 Task: Create a due date automation trigger when advanced on, 2 working days after a card is due add fields without custom field "Resume" set to a date more than 1 days from now at 11:00 AM.
Action: Mouse moved to (932, 288)
Screenshot: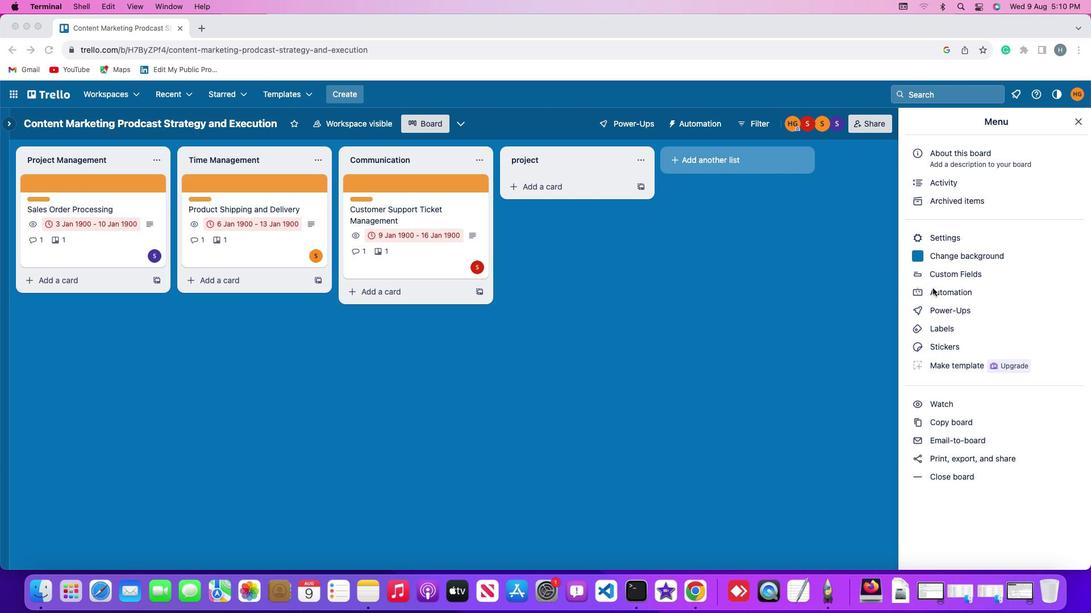 
Action: Mouse pressed left at (932, 288)
Screenshot: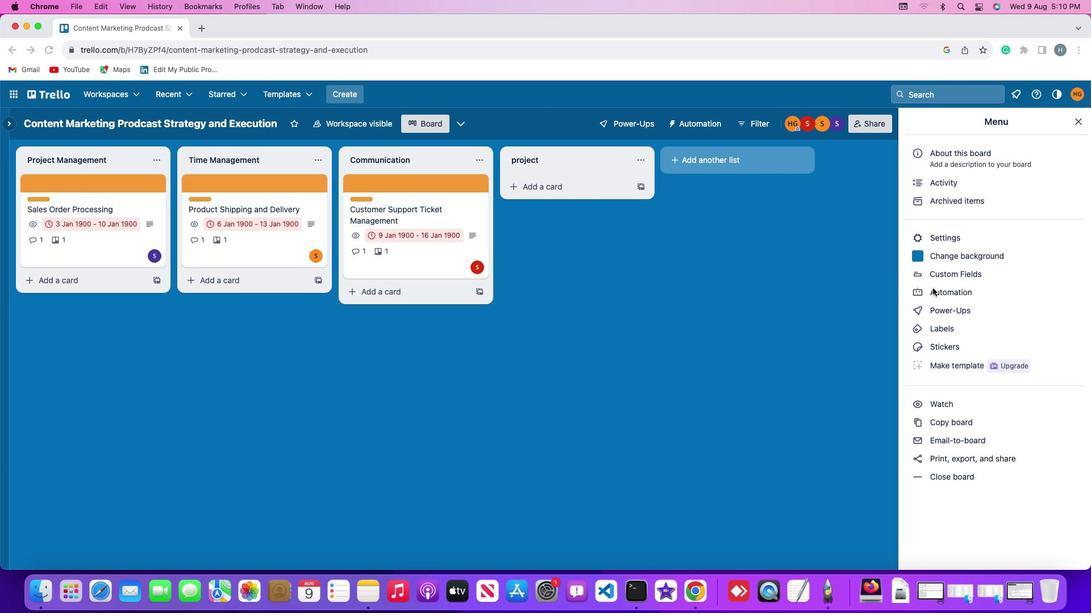 
Action: Mouse pressed left at (932, 288)
Screenshot: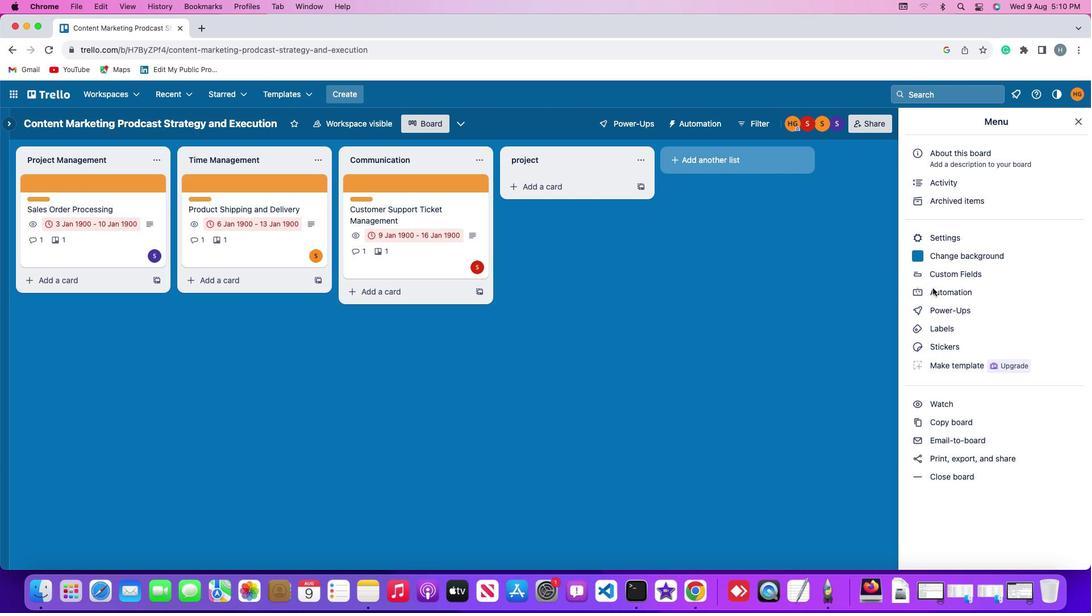 
Action: Mouse moved to (69, 268)
Screenshot: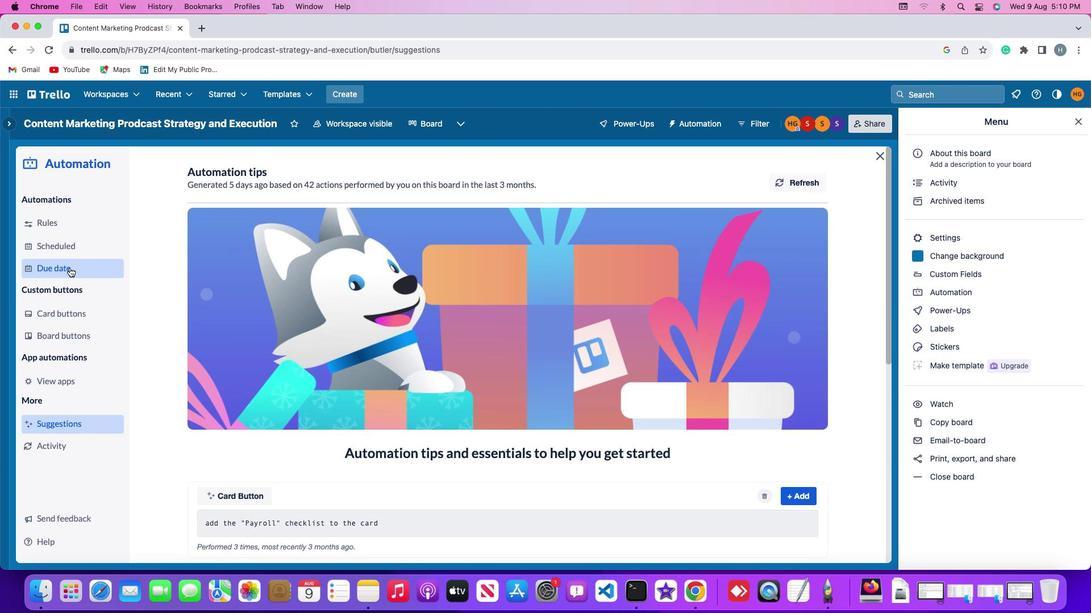 
Action: Mouse pressed left at (69, 268)
Screenshot: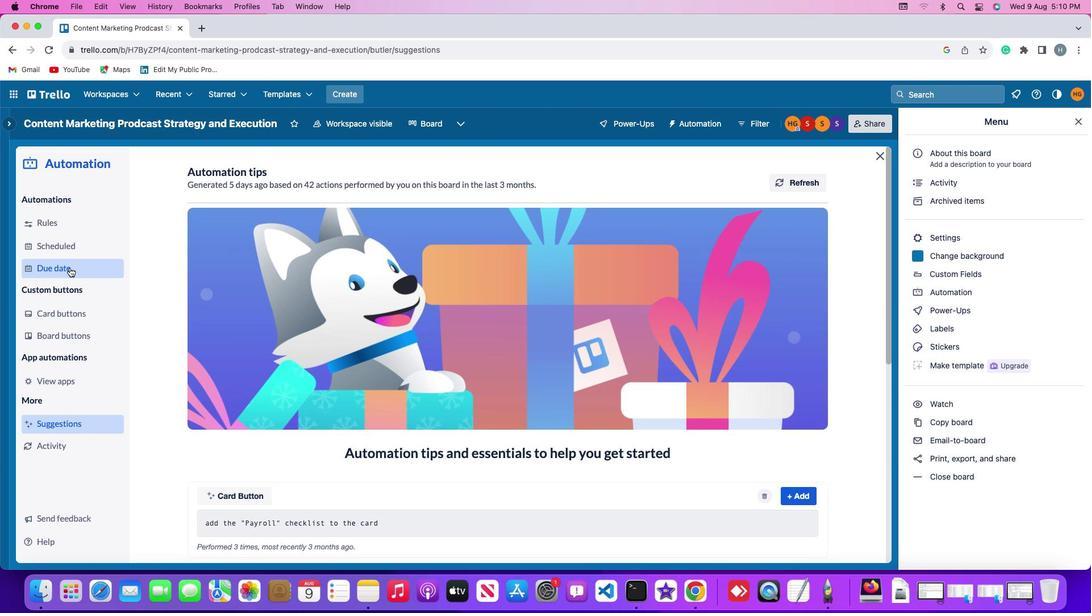 
Action: Mouse moved to (766, 176)
Screenshot: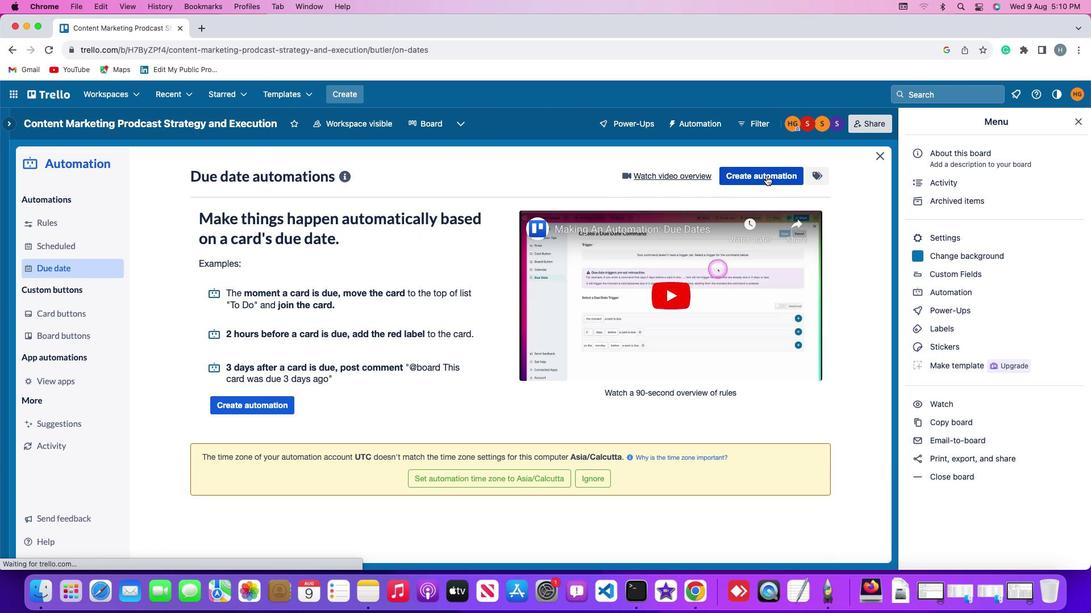 
Action: Mouse pressed left at (766, 176)
Screenshot: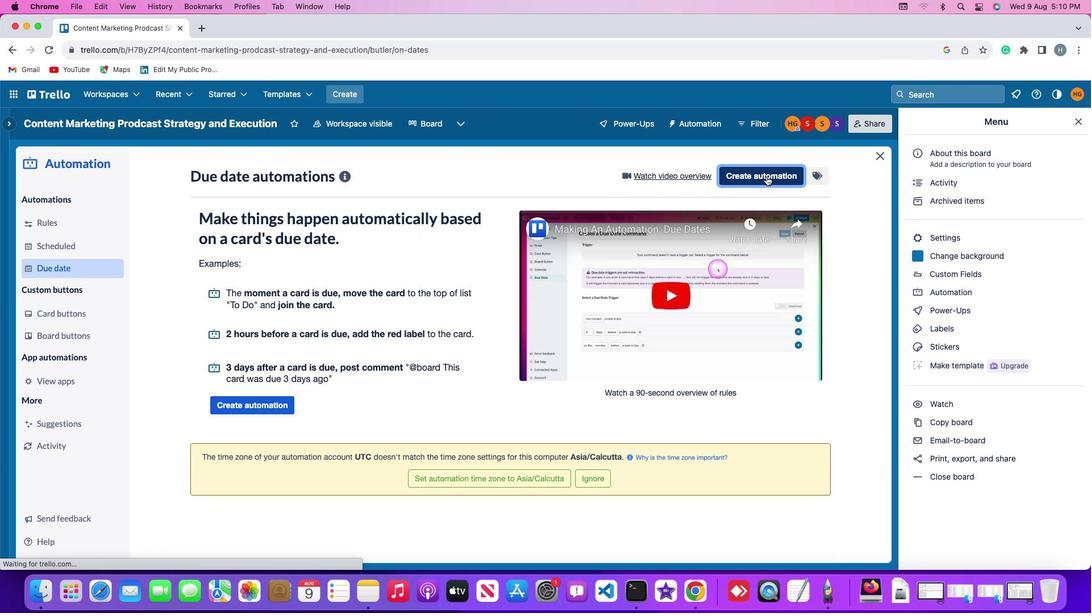 
Action: Mouse moved to (402, 284)
Screenshot: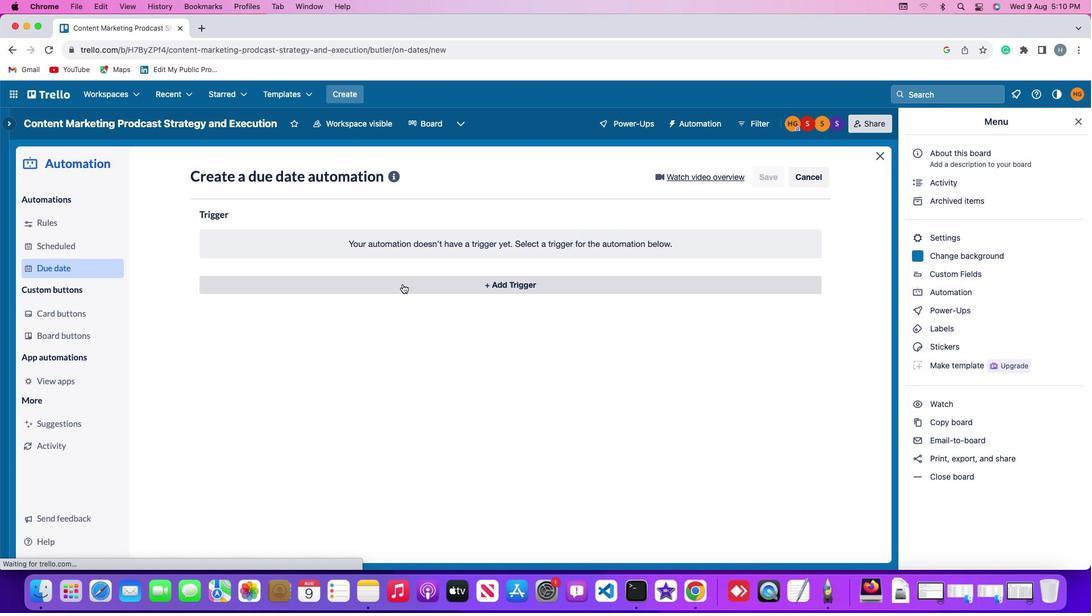 
Action: Mouse pressed left at (402, 284)
Screenshot: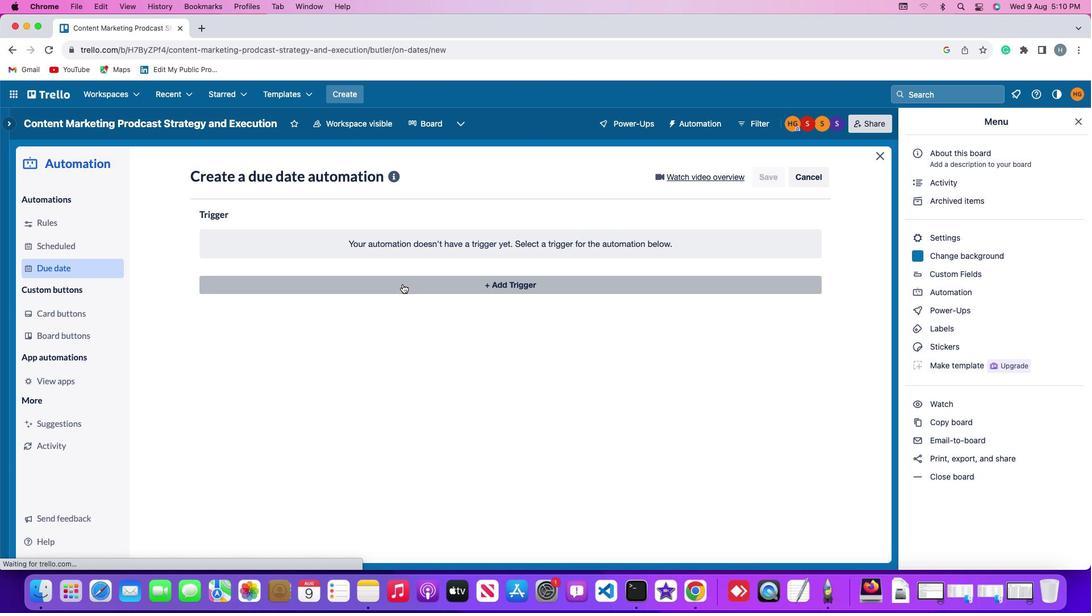 
Action: Mouse moved to (227, 459)
Screenshot: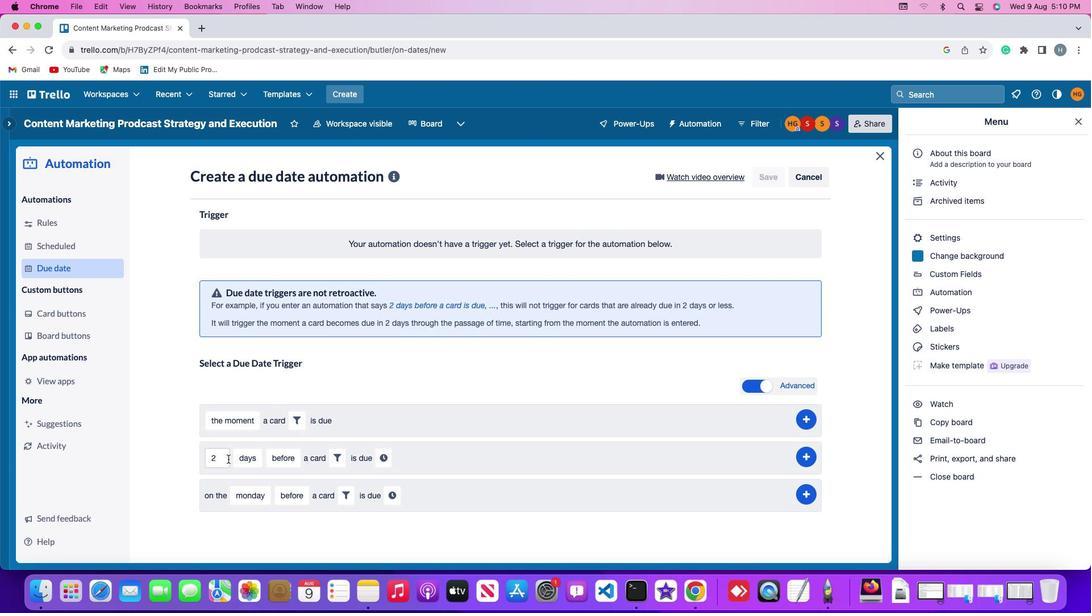 
Action: Mouse pressed left at (227, 459)
Screenshot: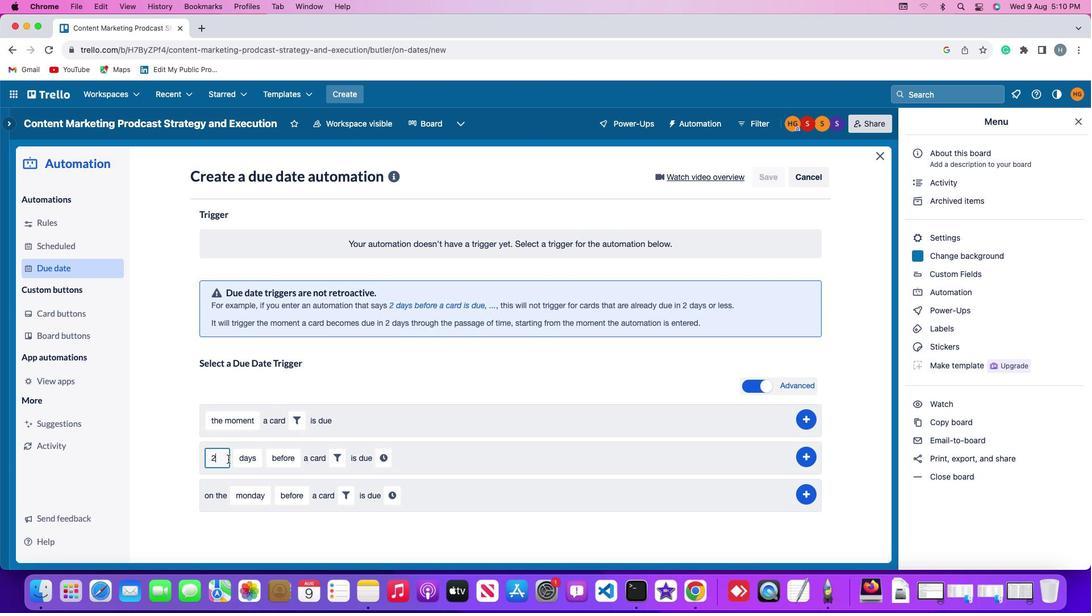 
Action: Mouse moved to (219, 458)
Screenshot: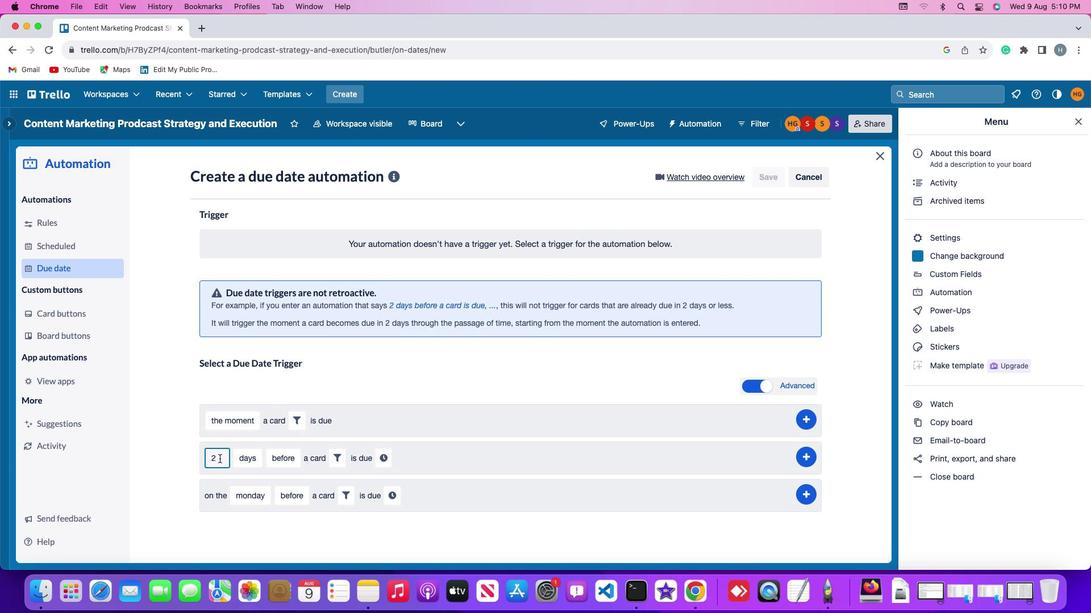 
Action: Key pressed Key.backspace
Screenshot: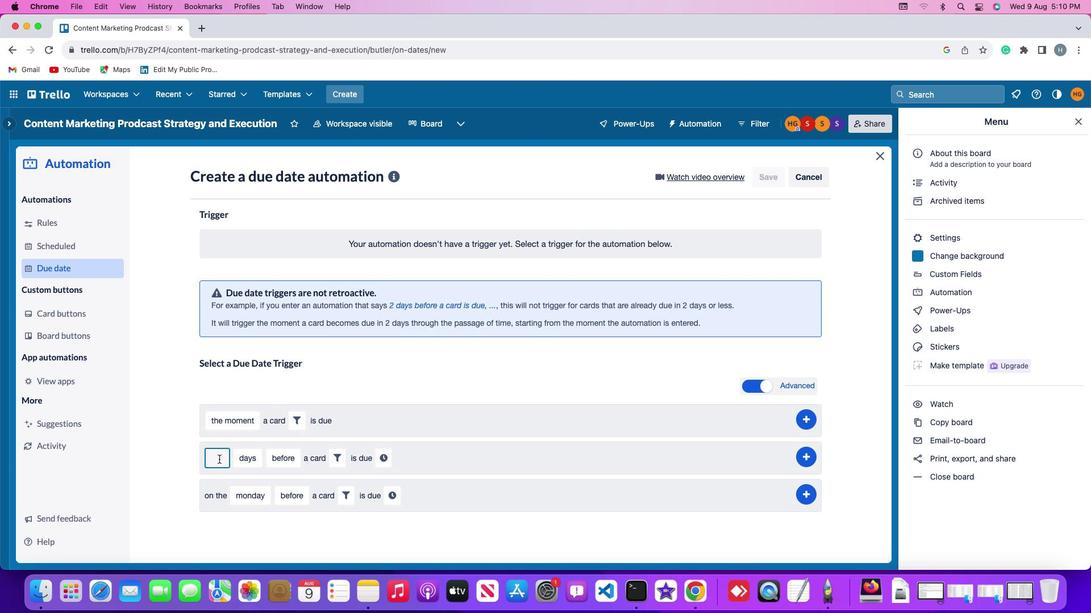 
Action: Mouse moved to (218, 460)
Screenshot: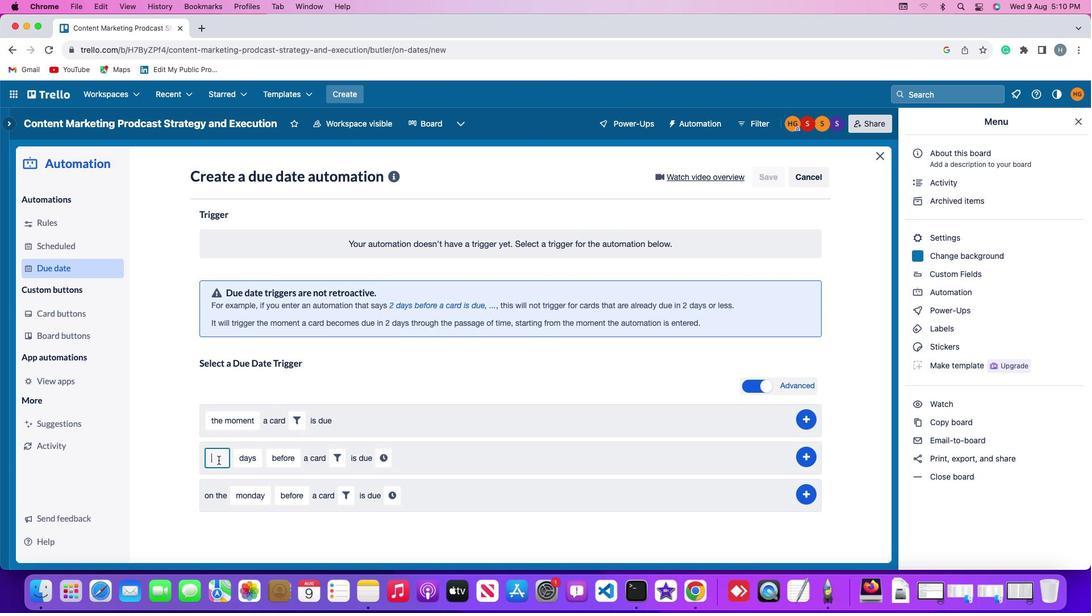 
Action: Key pressed '2'
Screenshot: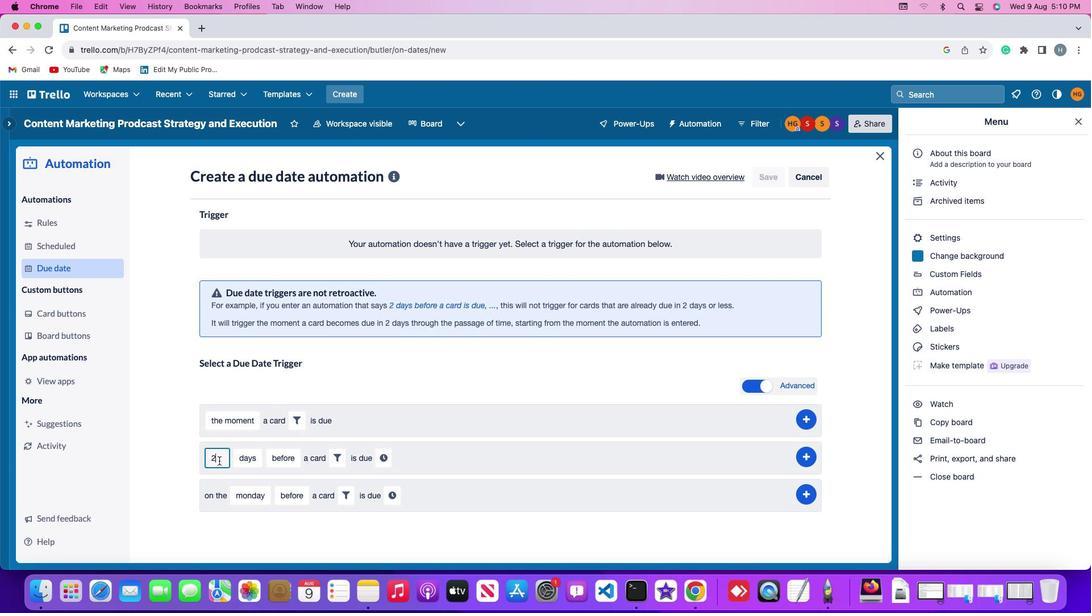 
Action: Mouse moved to (248, 460)
Screenshot: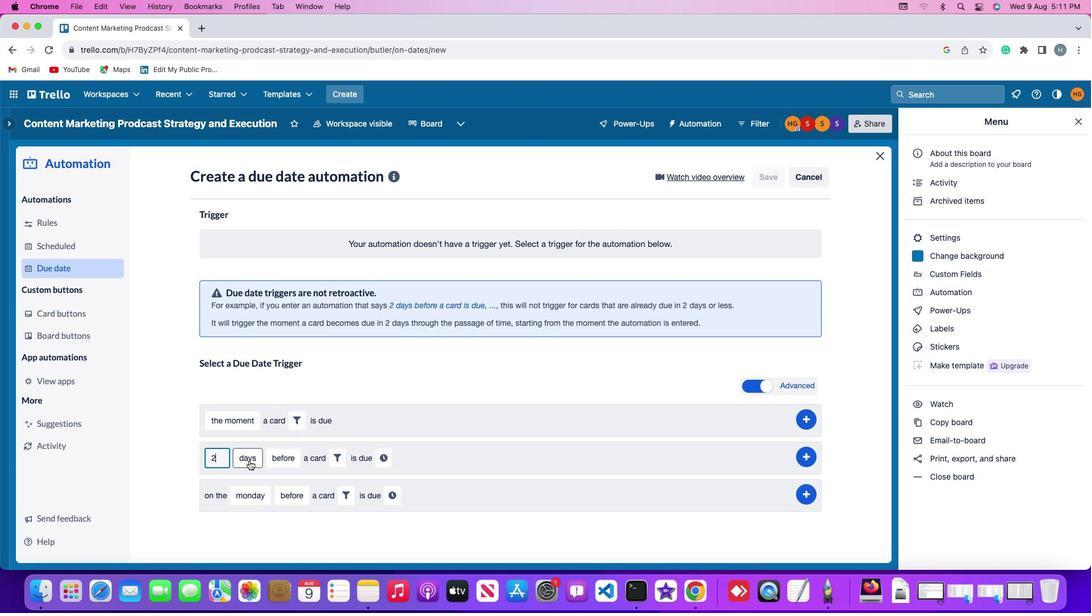 
Action: Mouse pressed left at (248, 460)
Screenshot: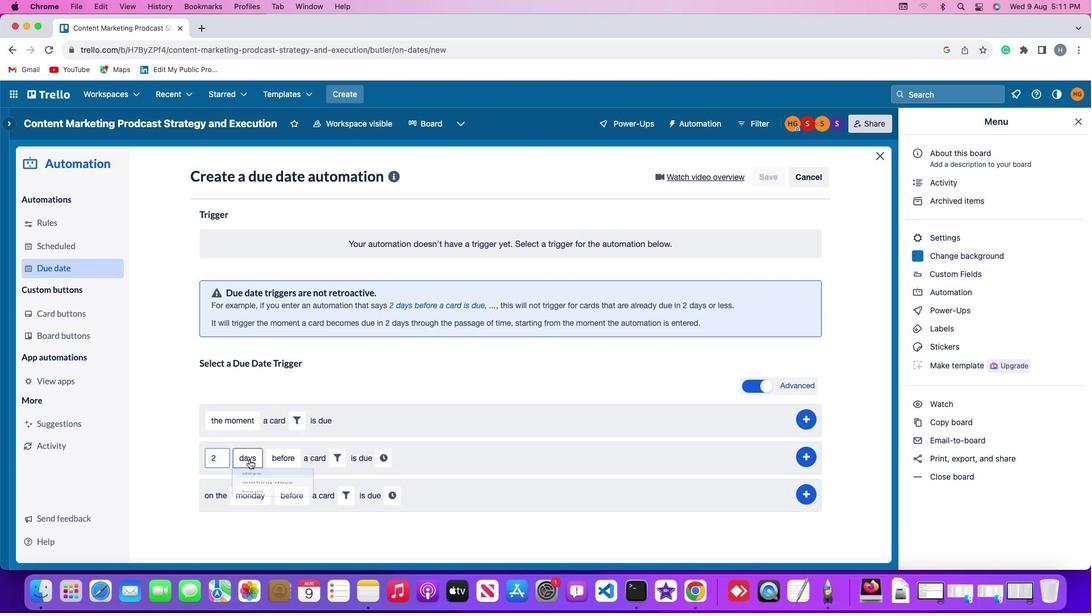
Action: Mouse moved to (263, 506)
Screenshot: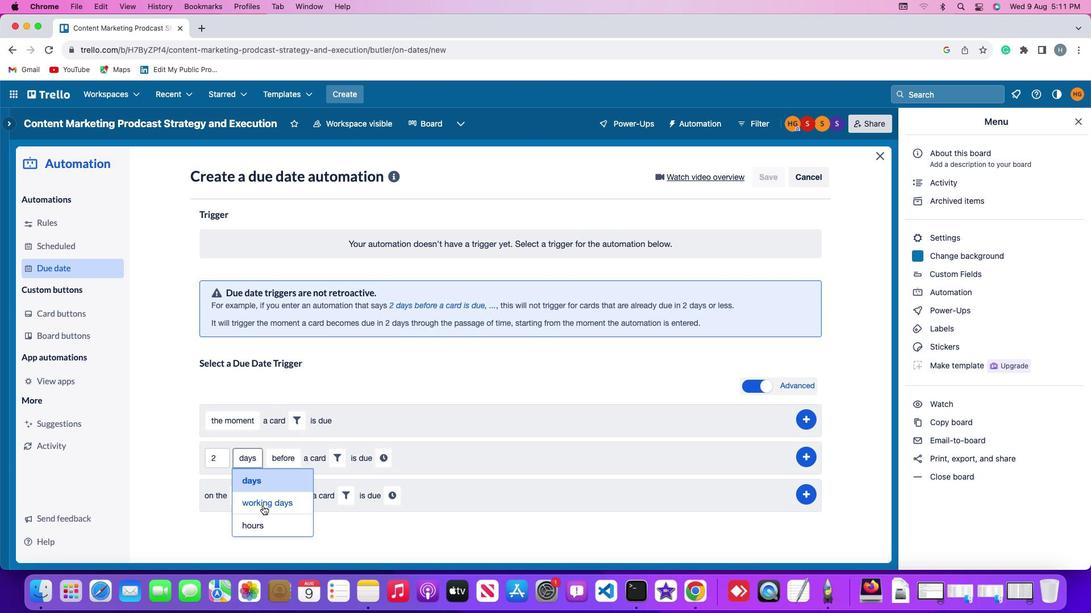 
Action: Mouse pressed left at (263, 506)
Screenshot: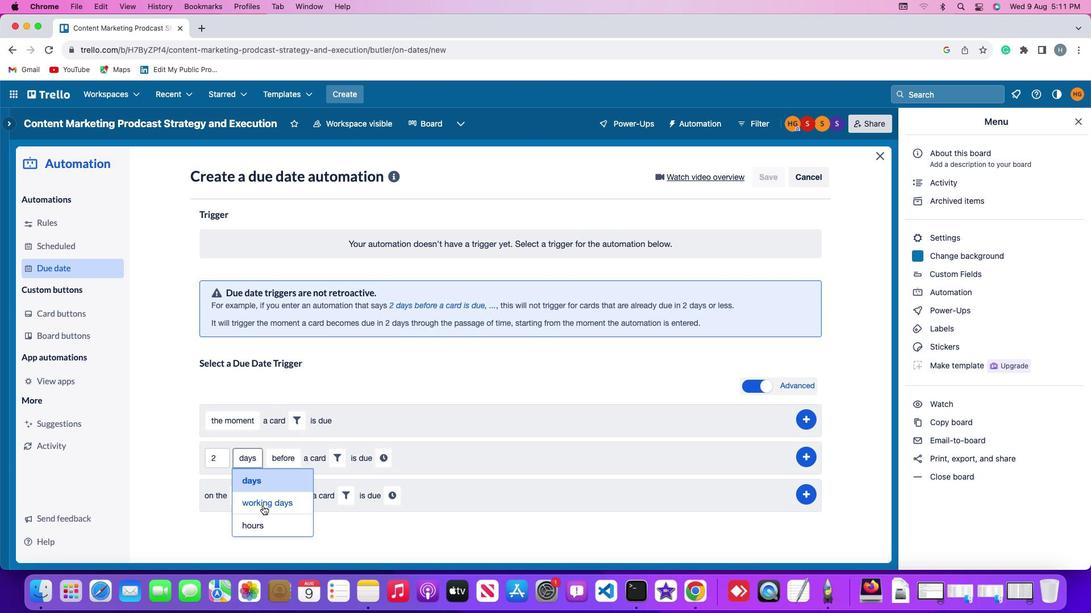 
Action: Mouse moved to (312, 457)
Screenshot: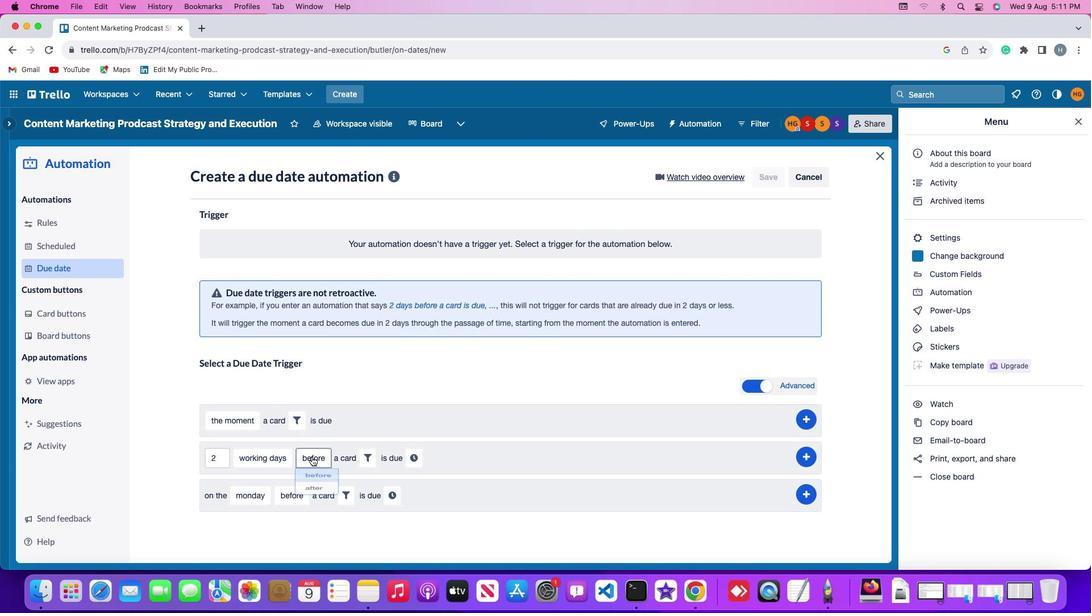 
Action: Mouse pressed left at (312, 457)
Screenshot: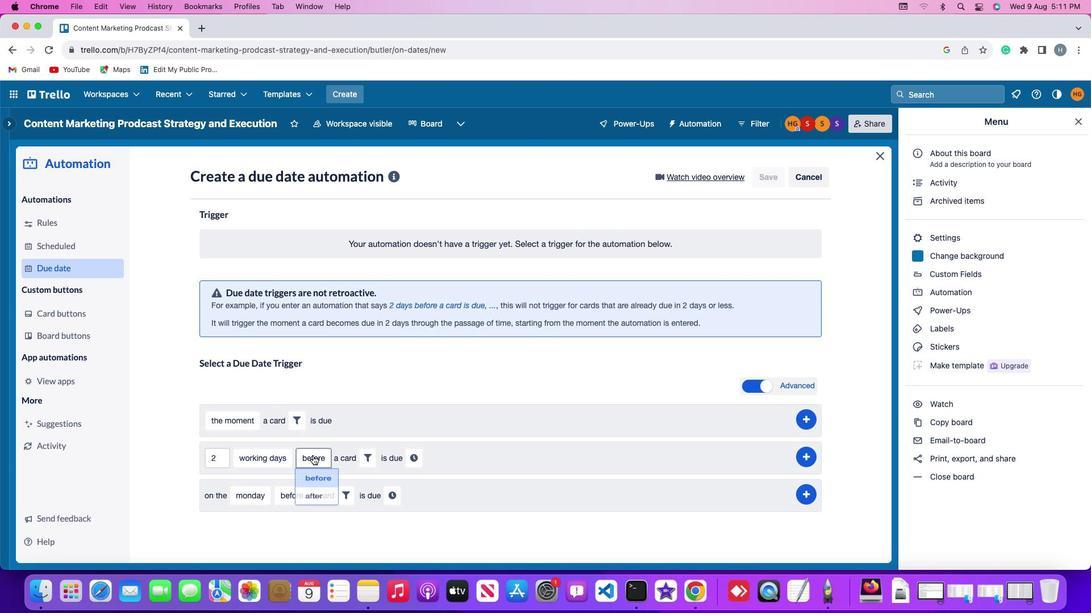 
Action: Mouse moved to (314, 502)
Screenshot: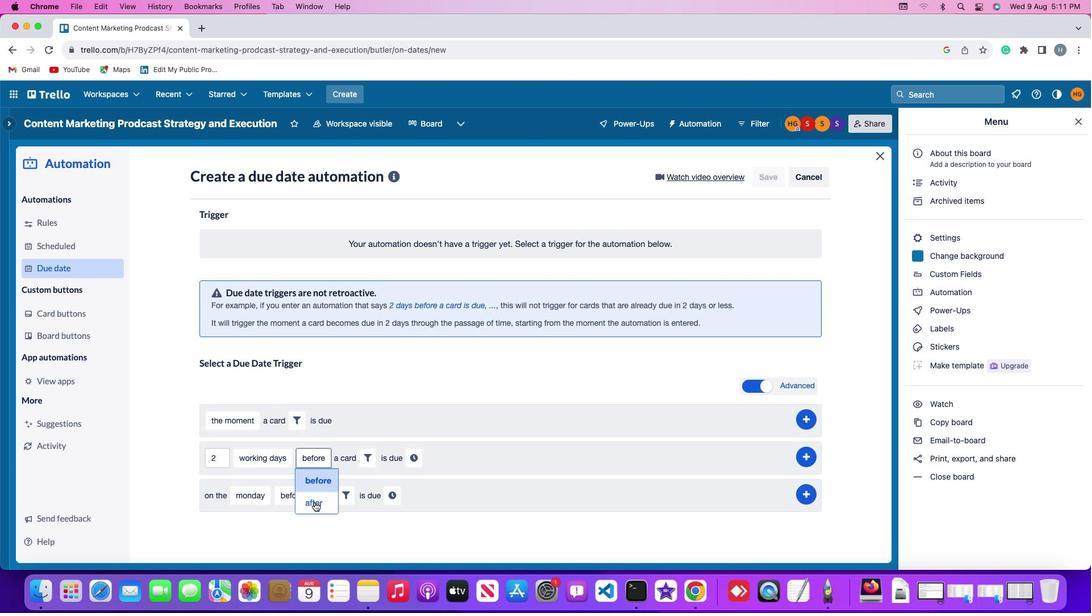 
Action: Mouse pressed left at (314, 502)
Screenshot: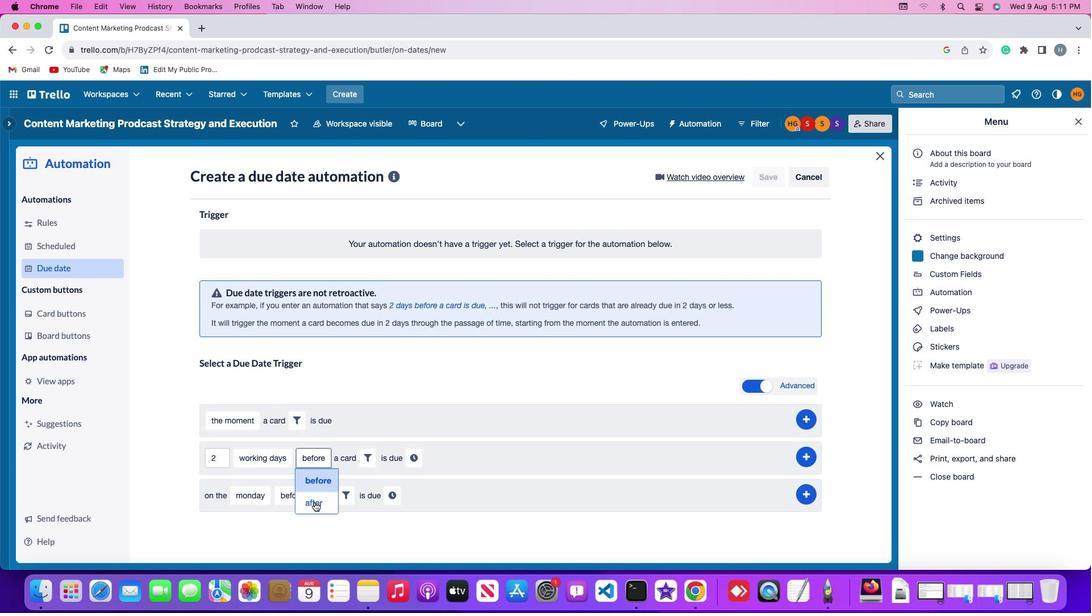 
Action: Mouse moved to (362, 456)
Screenshot: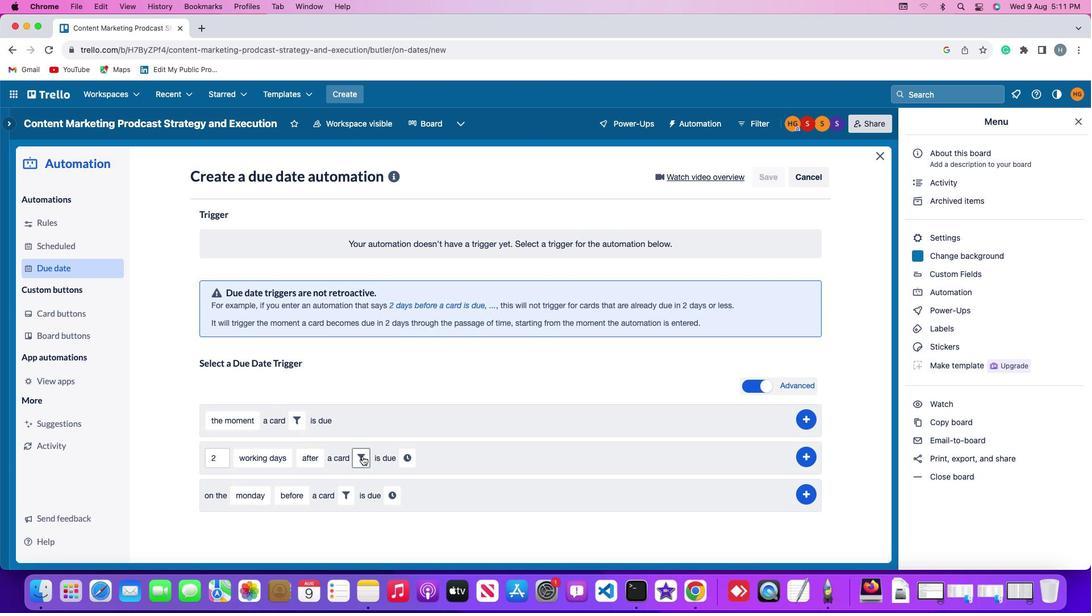 
Action: Mouse pressed left at (362, 456)
Screenshot: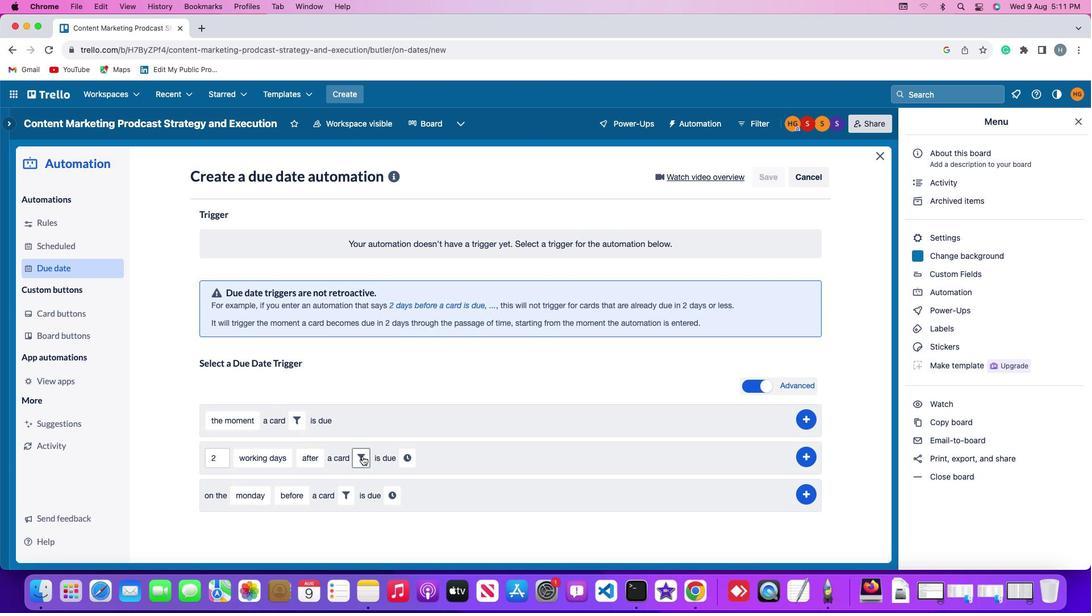 
Action: Mouse moved to (550, 489)
Screenshot: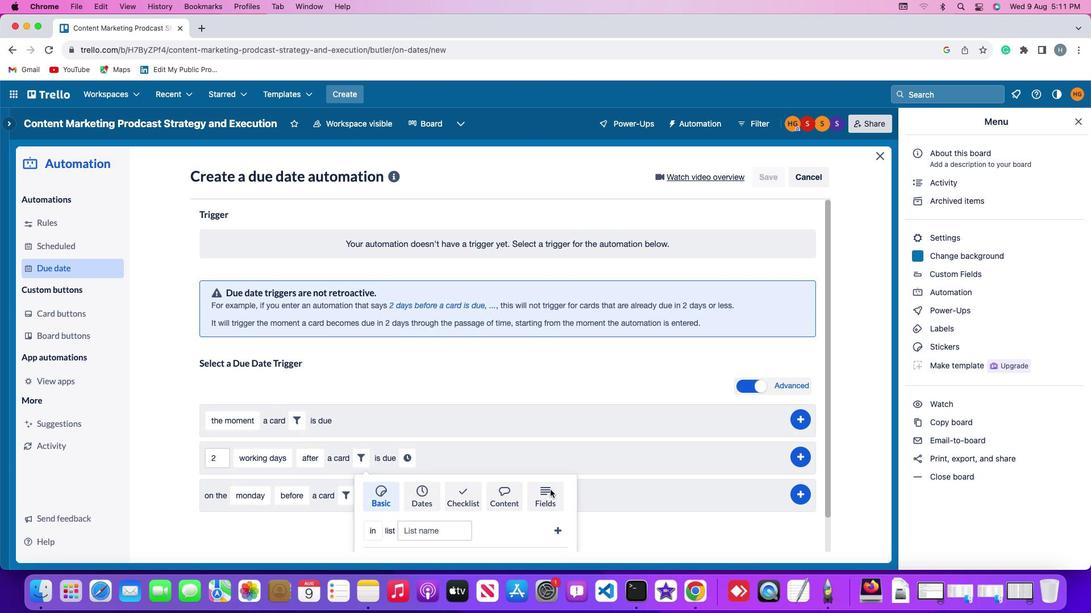 
Action: Mouse pressed left at (550, 489)
Screenshot: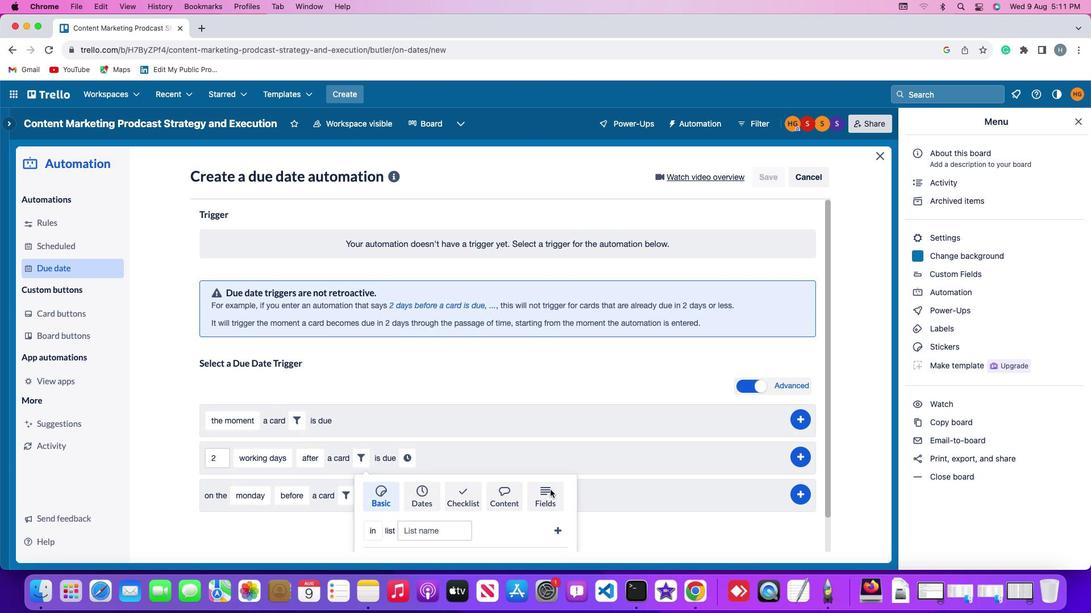 
Action: Mouse moved to (300, 525)
Screenshot: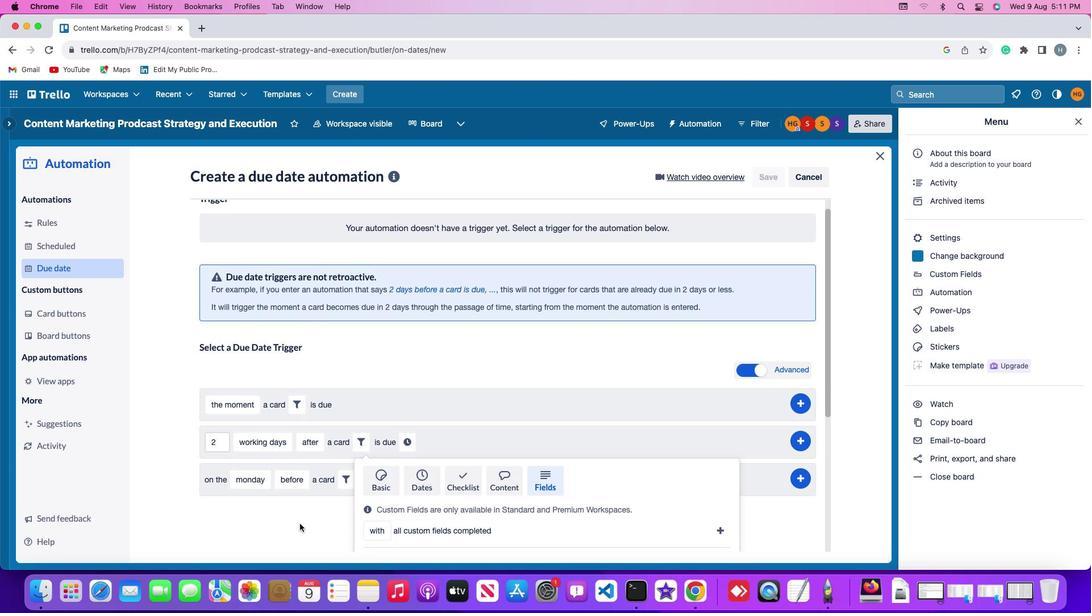 
Action: Mouse scrolled (300, 525) with delta (0, 0)
Screenshot: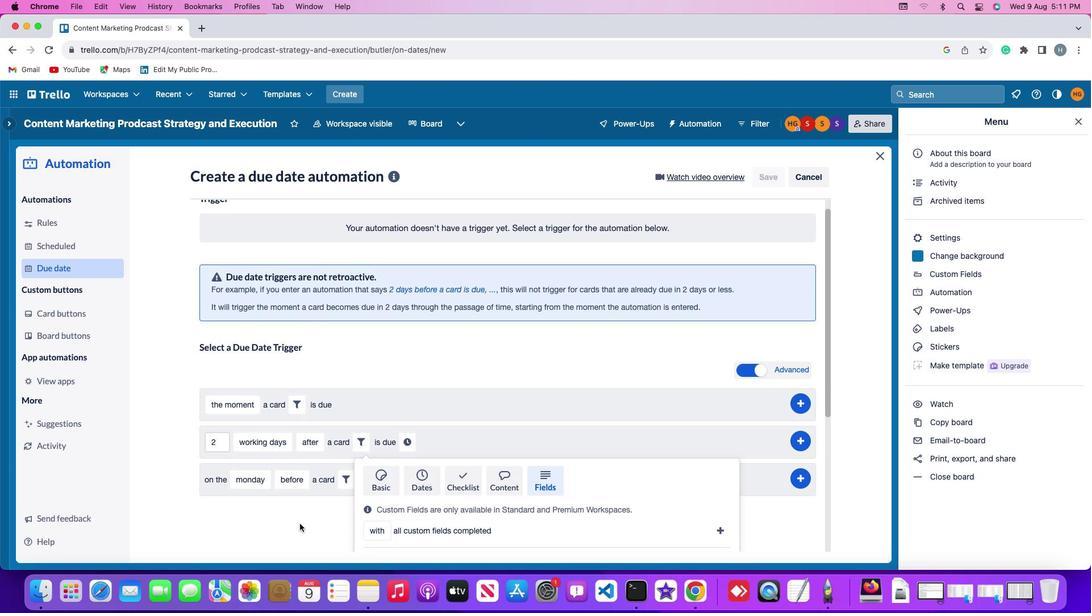 
Action: Mouse scrolled (300, 525) with delta (0, 0)
Screenshot: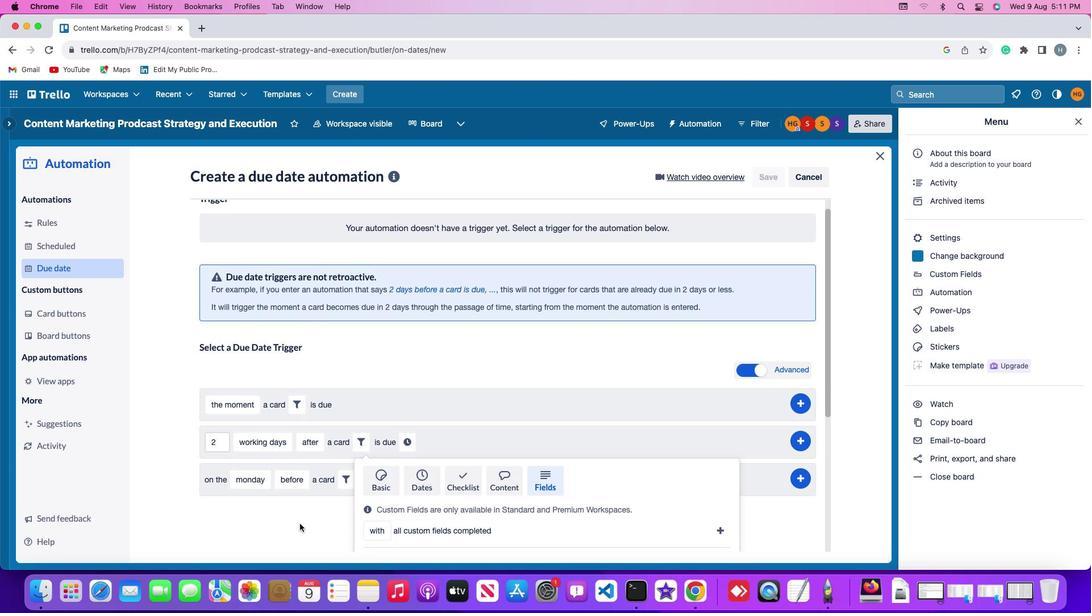 
Action: Mouse scrolled (300, 525) with delta (0, -2)
Screenshot: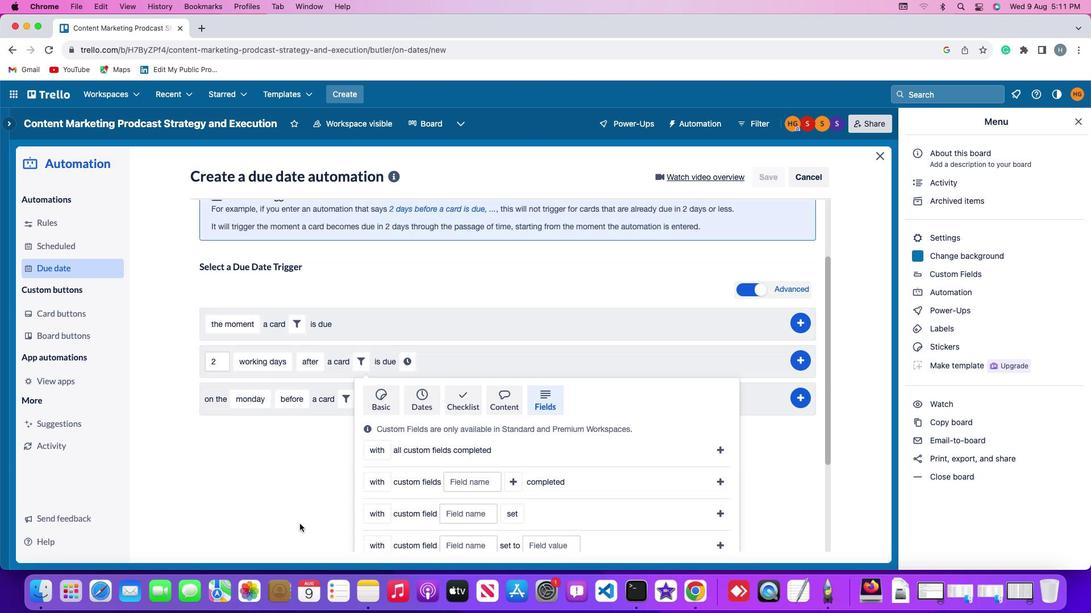 
Action: Mouse scrolled (300, 525) with delta (0, -2)
Screenshot: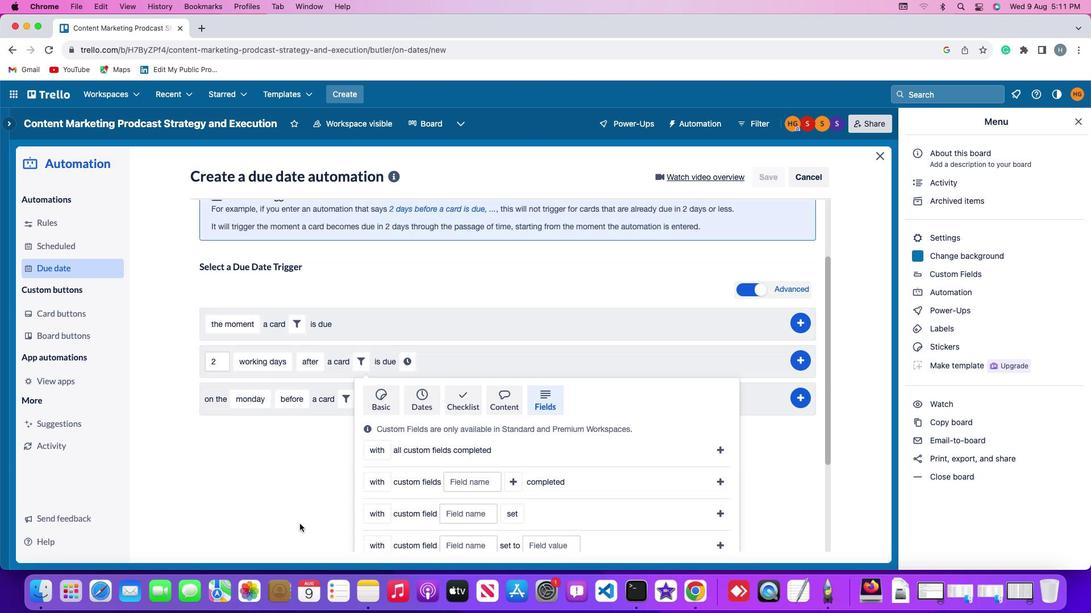 
Action: Mouse moved to (300, 525)
Screenshot: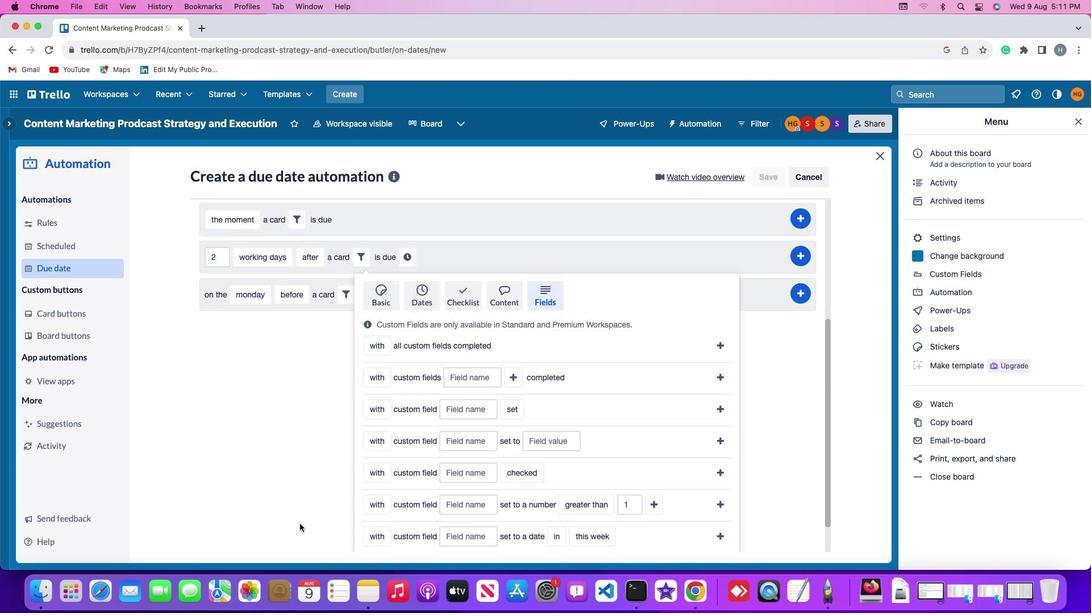 
Action: Mouse scrolled (300, 525) with delta (0, -3)
Screenshot: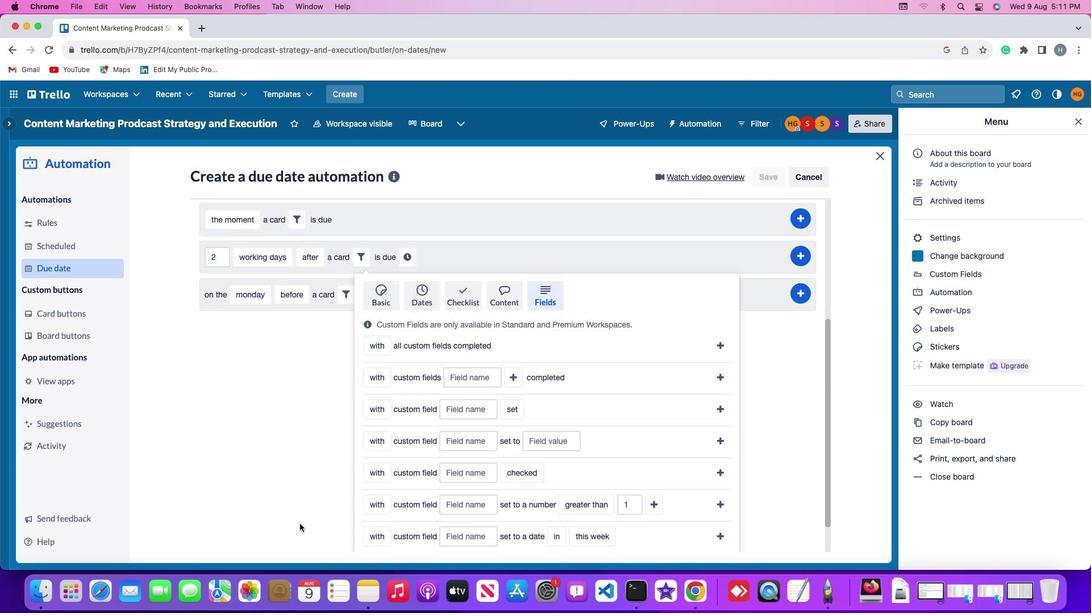 
Action: Mouse moved to (300, 524)
Screenshot: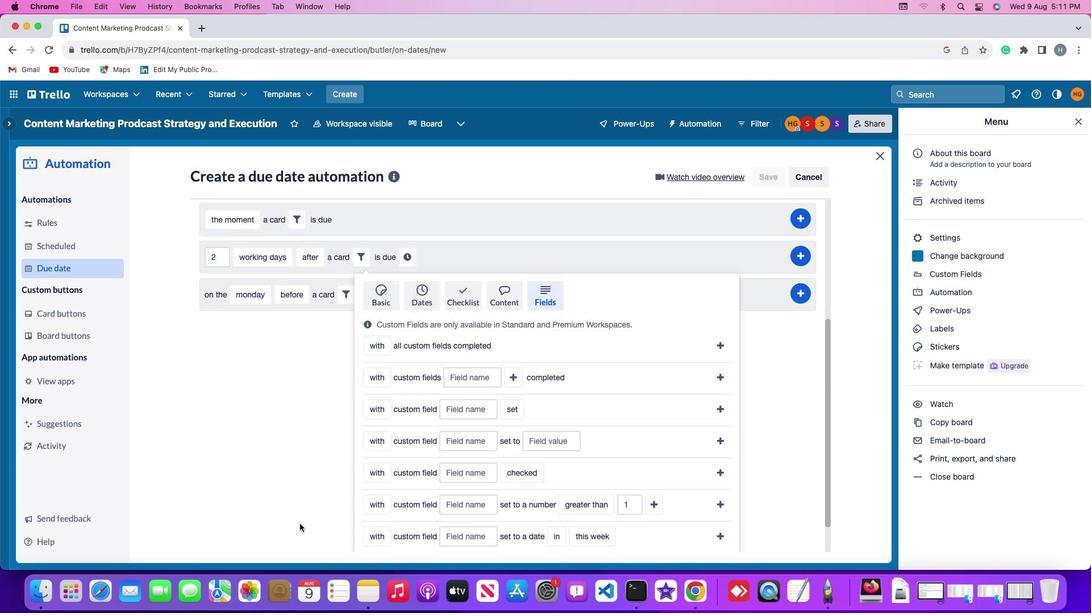 
Action: Mouse scrolled (300, 524) with delta (0, 0)
Screenshot: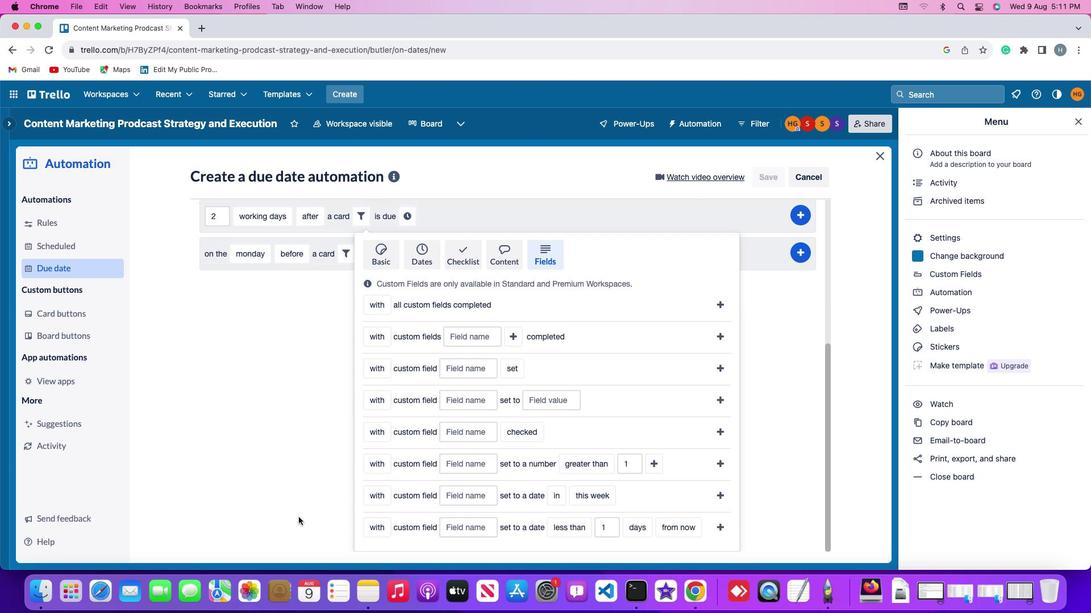 
Action: Mouse scrolled (300, 524) with delta (0, 0)
Screenshot: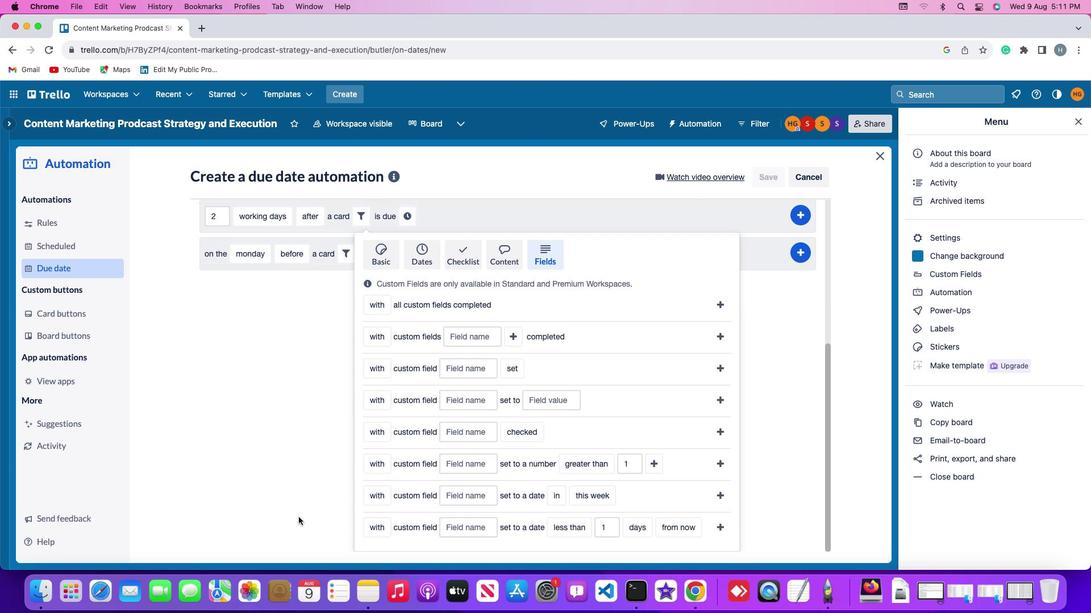 
Action: Mouse scrolled (300, 524) with delta (0, -1)
Screenshot: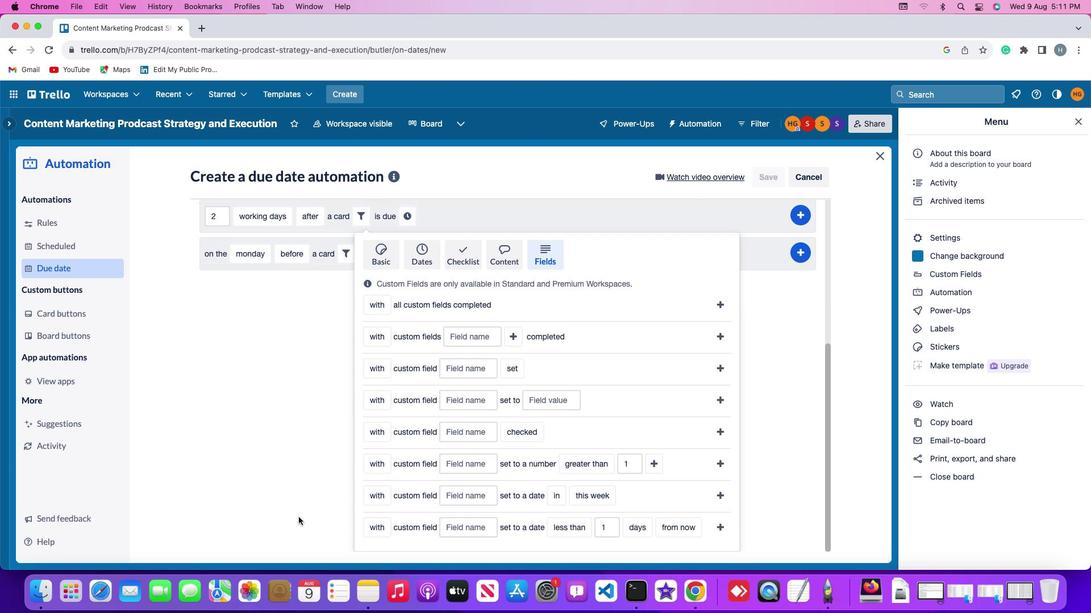
Action: Mouse moved to (300, 523)
Screenshot: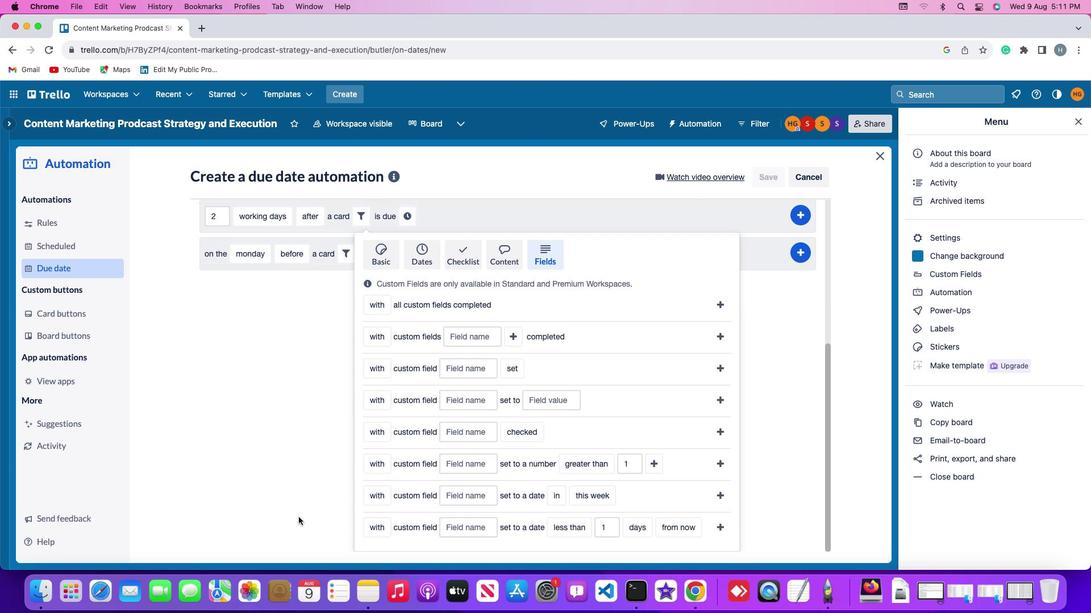 
Action: Mouse scrolled (300, 523) with delta (0, -2)
Screenshot: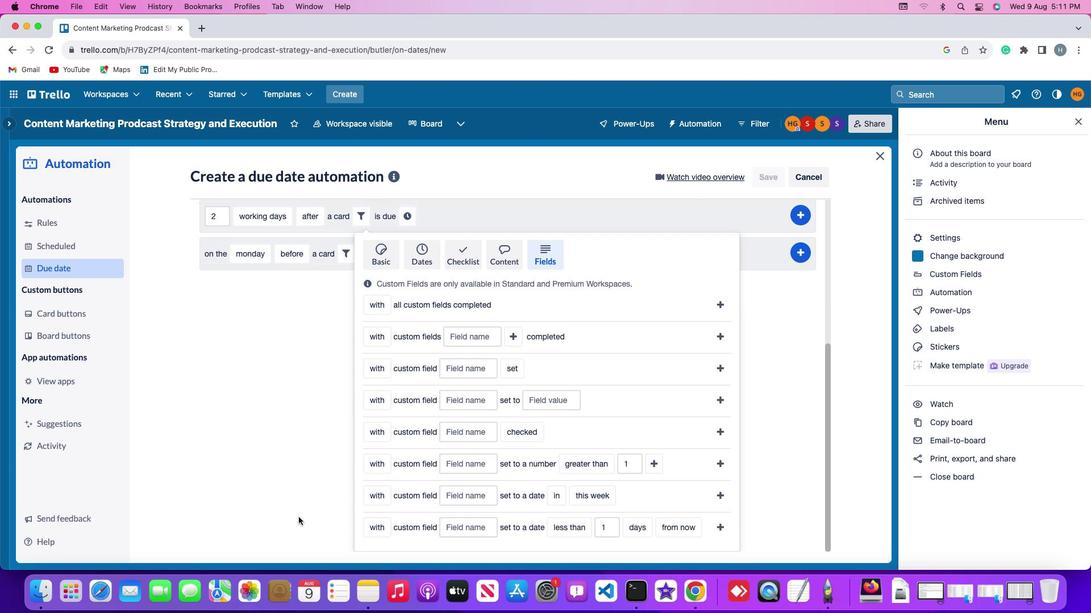 
Action: Mouse moved to (373, 532)
Screenshot: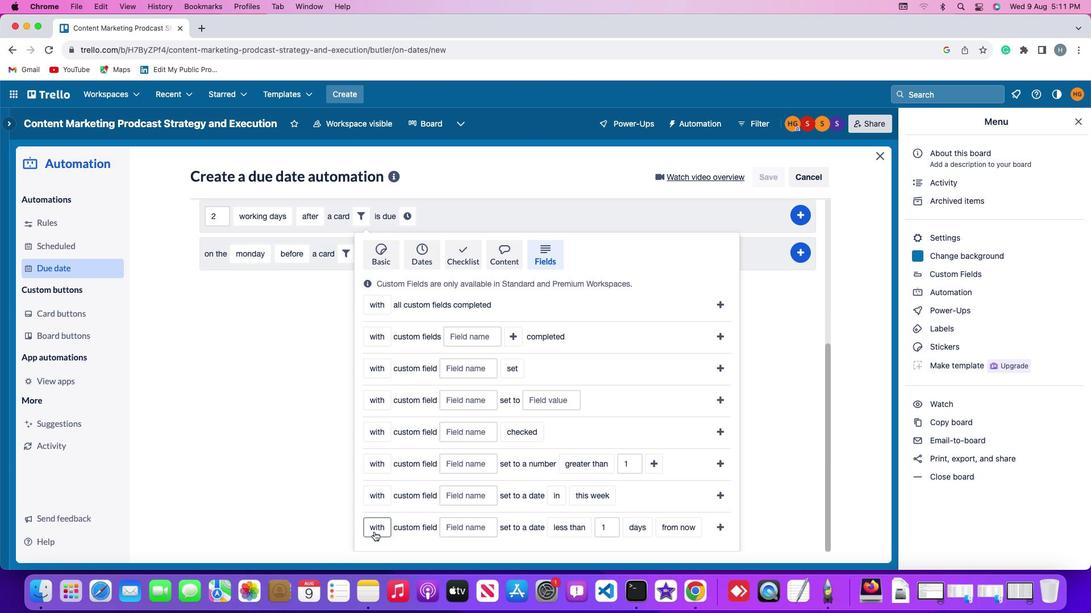 
Action: Mouse pressed left at (373, 532)
Screenshot: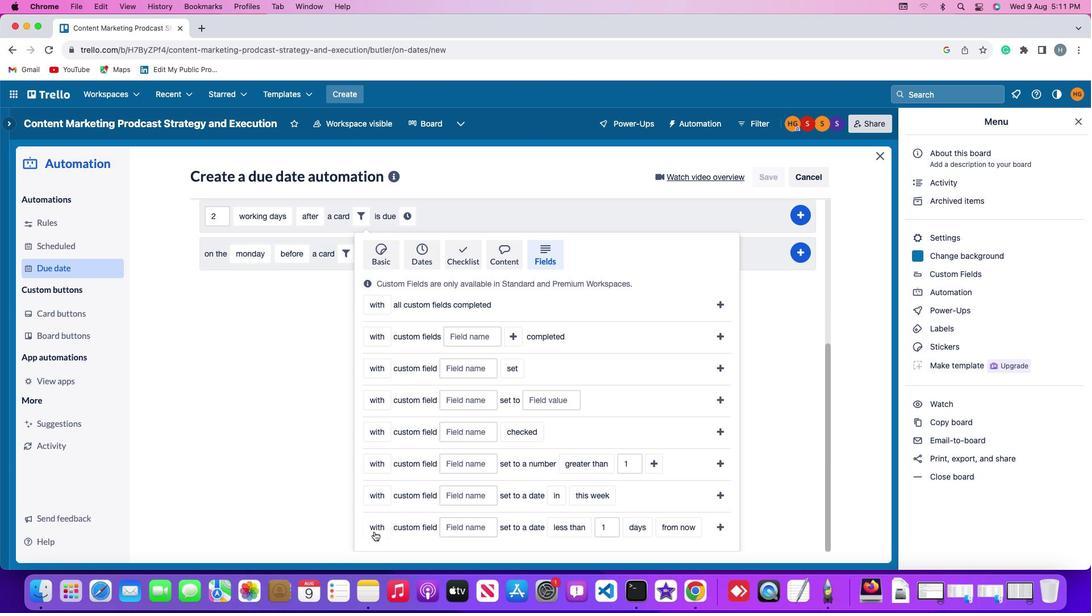 
Action: Mouse moved to (380, 509)
Screenshot: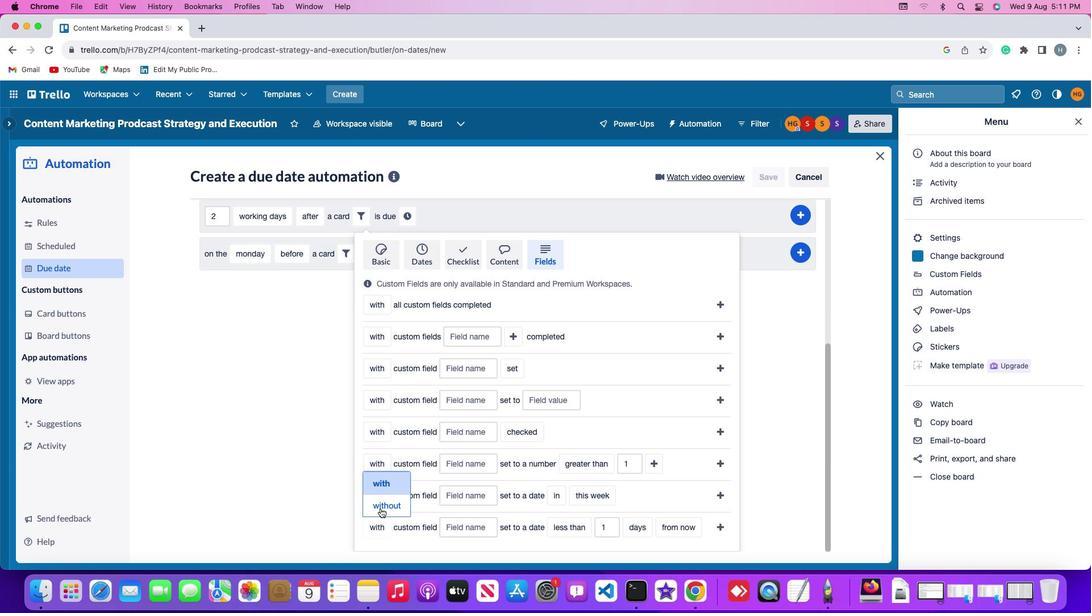 
Action: Mouse pressed left at (380, 509)
Screenshot: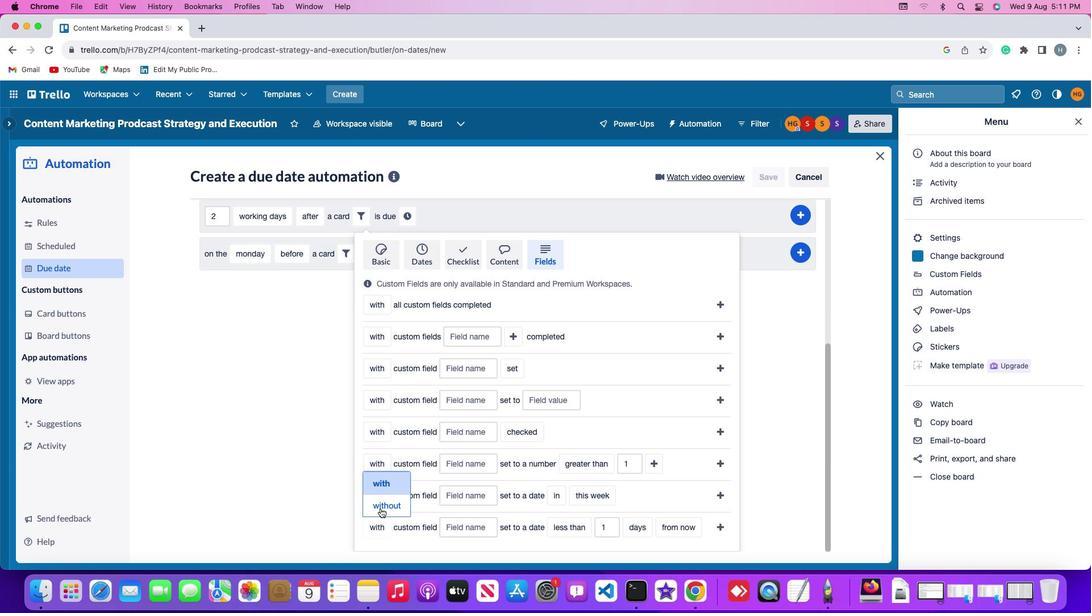 
Action: Mouse moved to (487, 530)
Screenshot: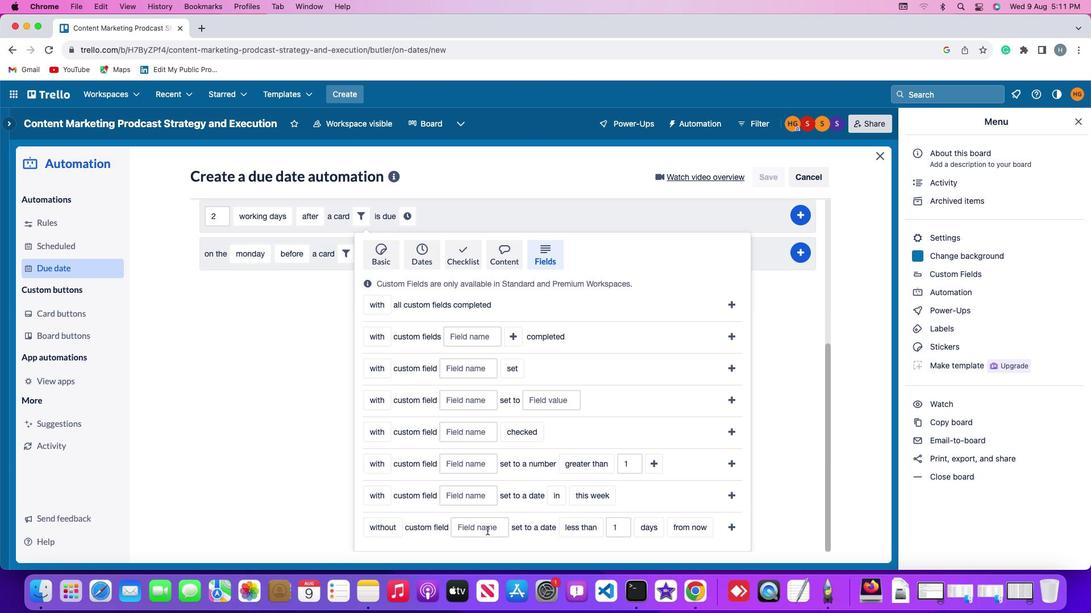 
Action: Mouse pressed left at (487, 530)
Screenshot: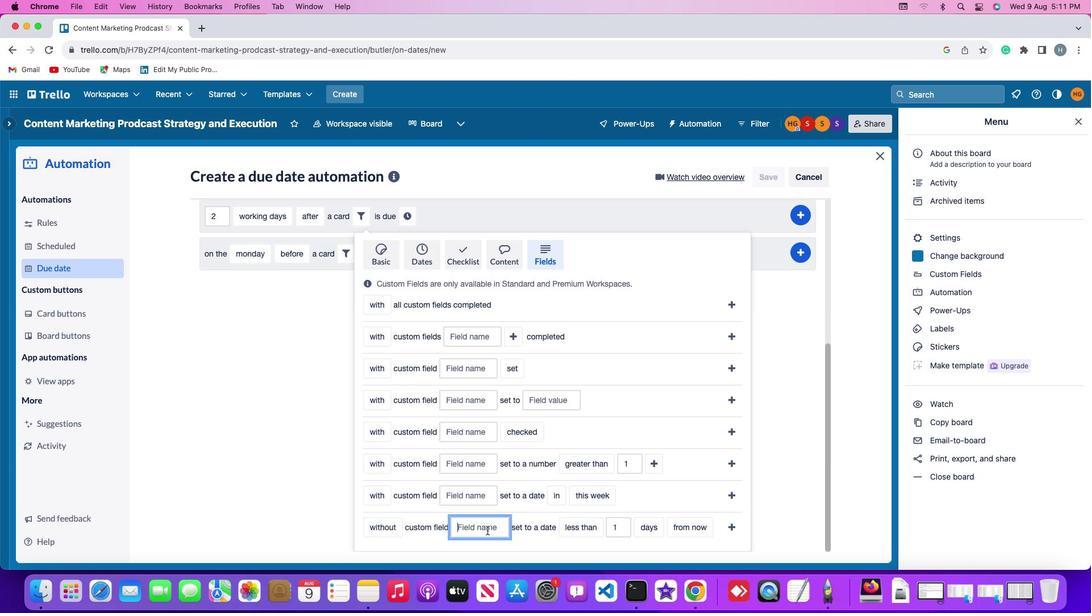 
Action: Mouse moved to (487, 530)
Screenshot: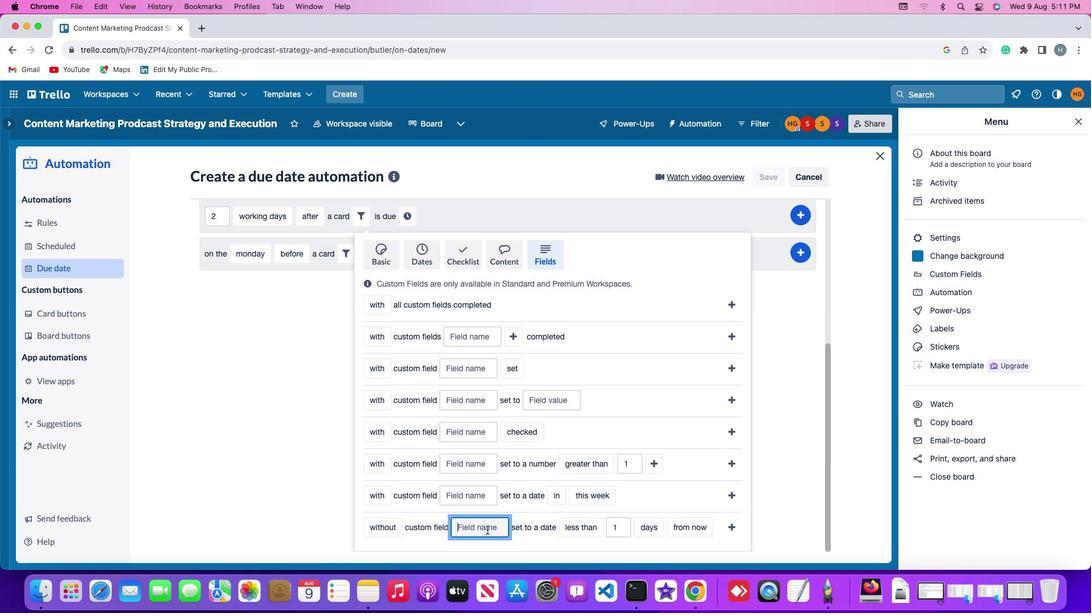 
Action: Key pressed Key.shift'R''e''s''u''m''e'
Screenshot: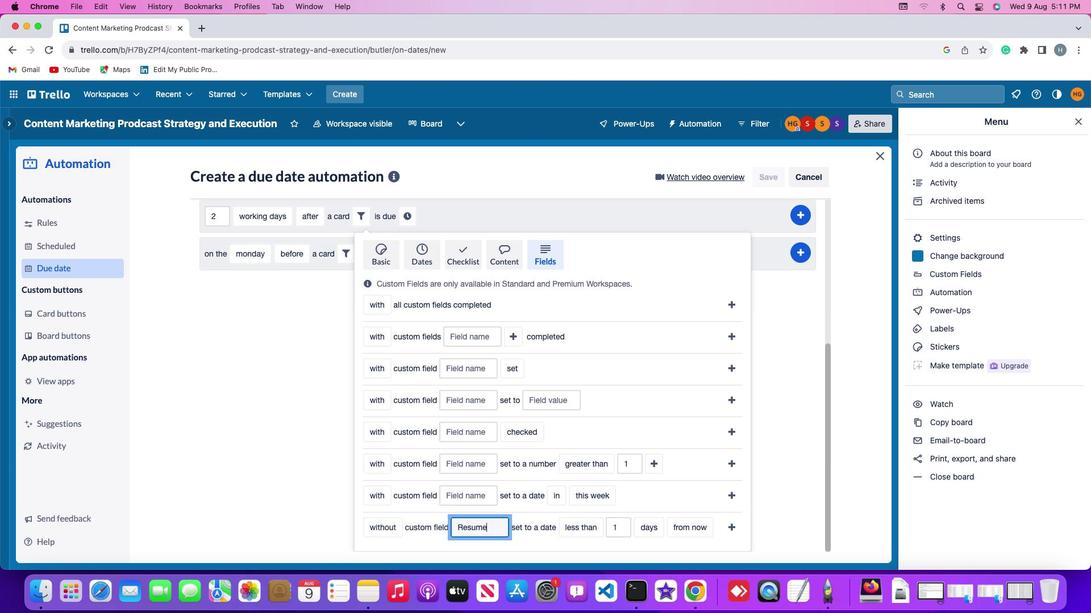 
Action: Mouse moved to (573, 526)
Screenshot: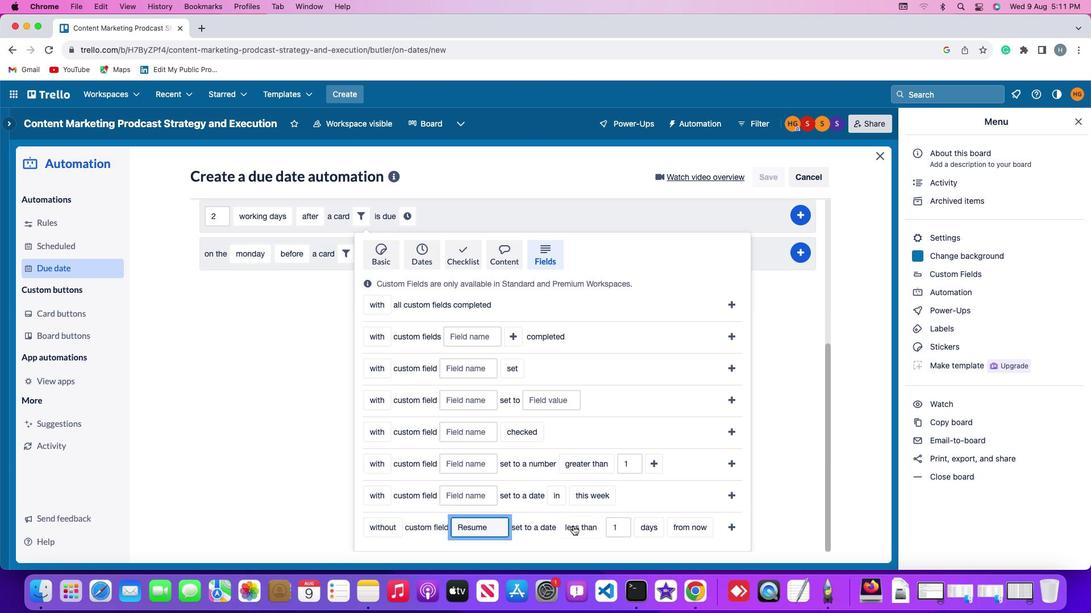 
Action: Mouse pressed left at (573, 526)
Screenshot: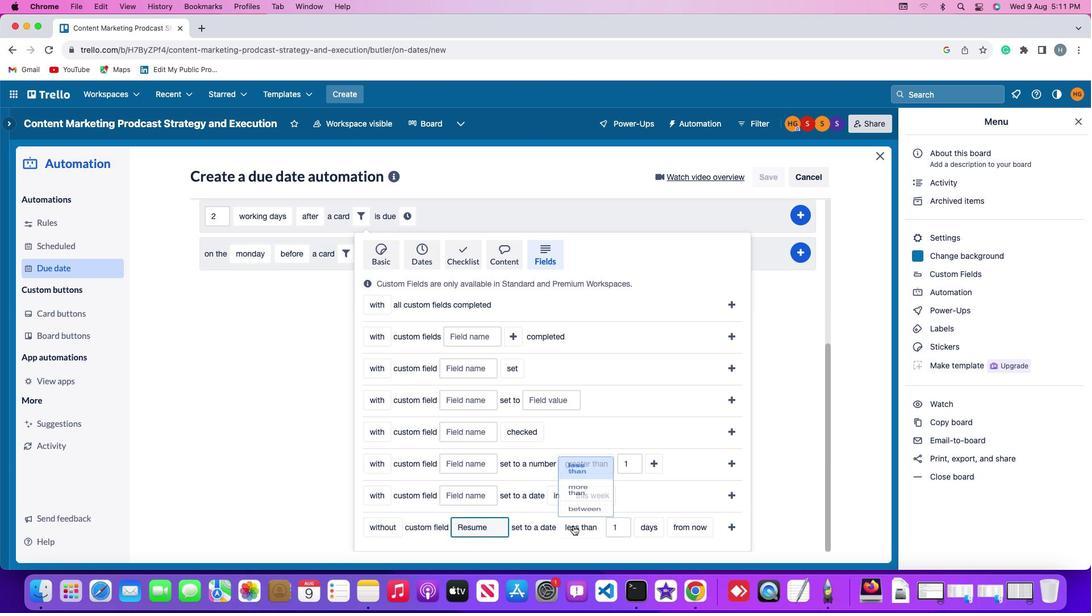 
Action: Mouse moved to (585, 472)
Screenshot: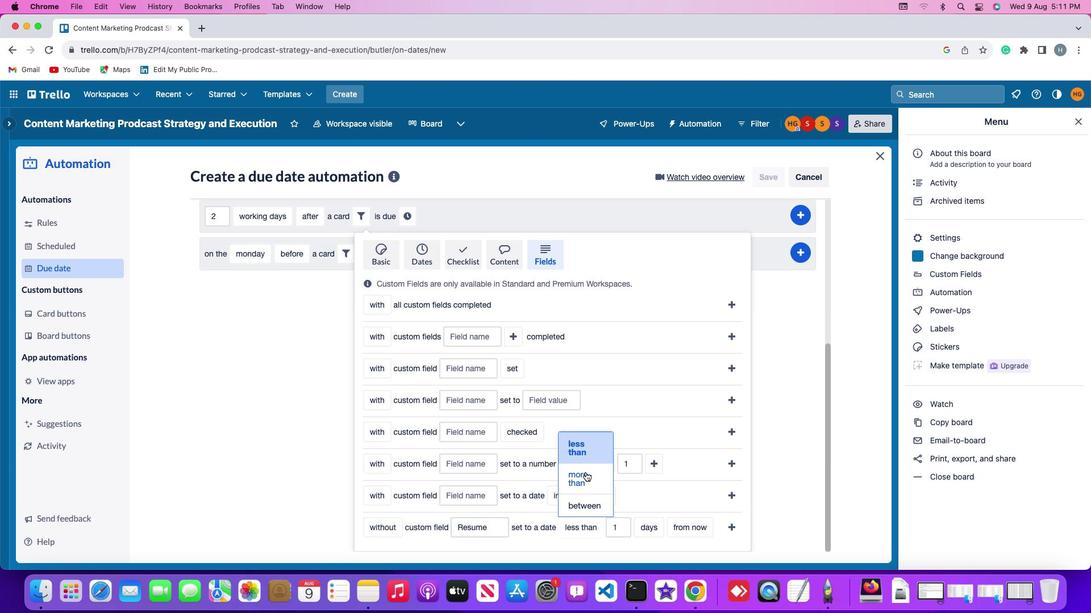 
Action: Mouse pressed left at (585, 472)
Screenshot: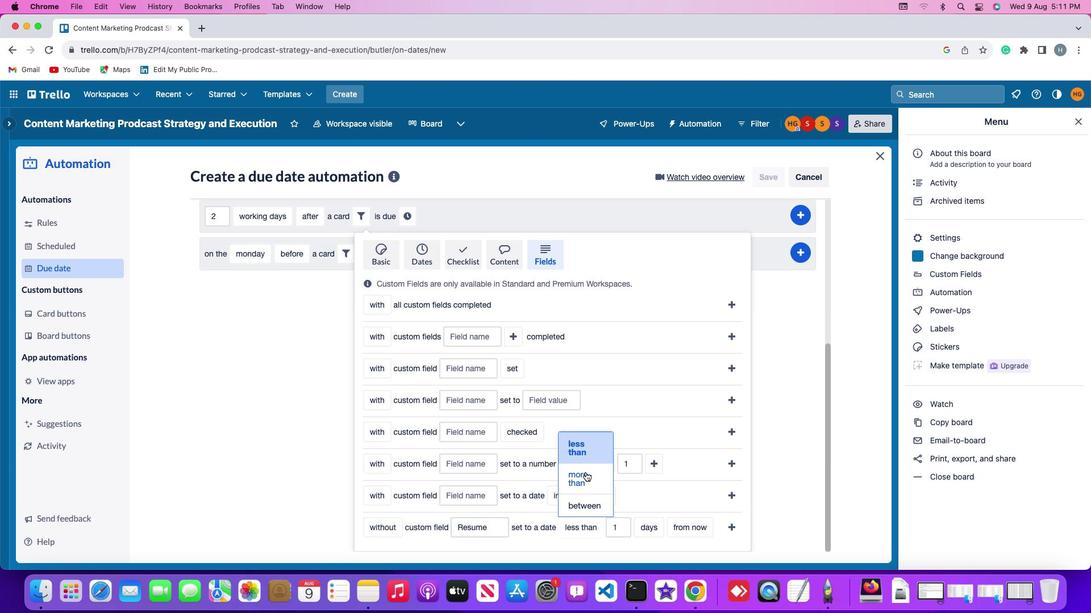 
Action: Mouse moved to (625, 526)
Screenshot: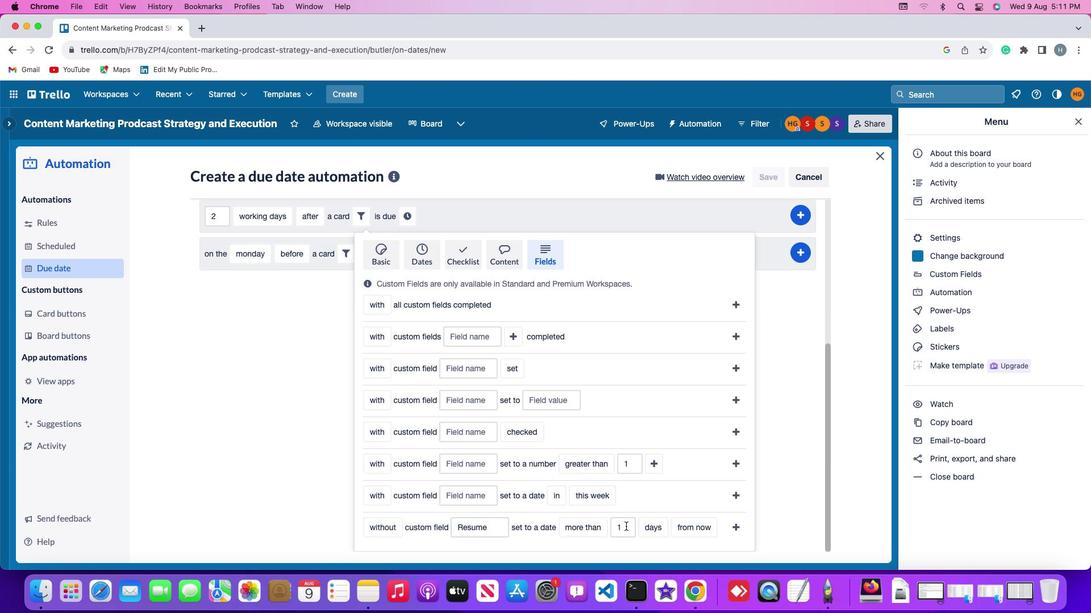 
Action: Mouse pressed left at (625, 526)
Screenshot: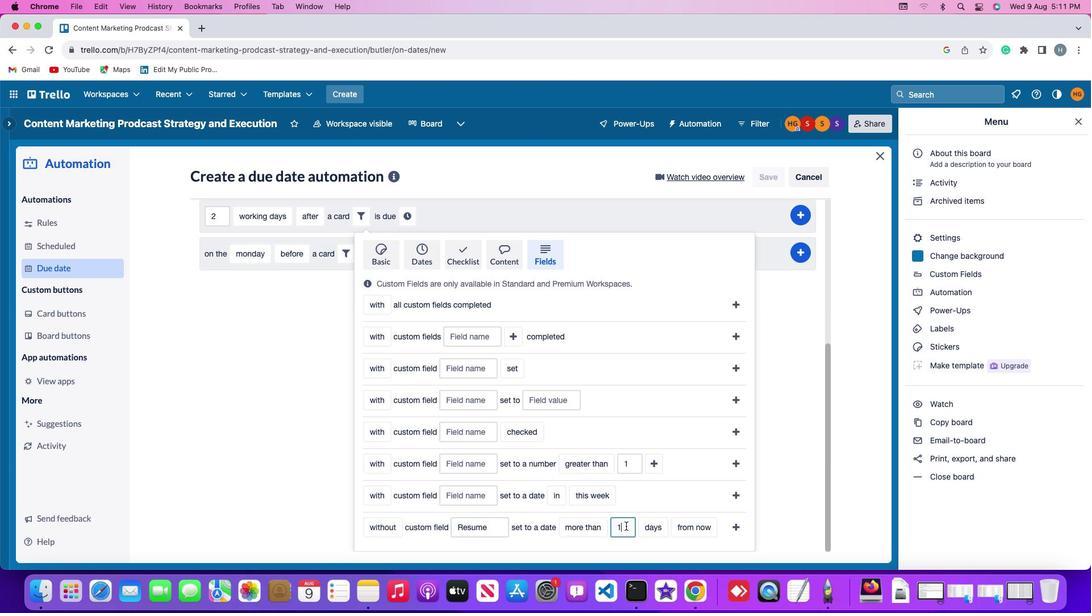 
Action: Mouse moved to (624, 527)
Screenshot: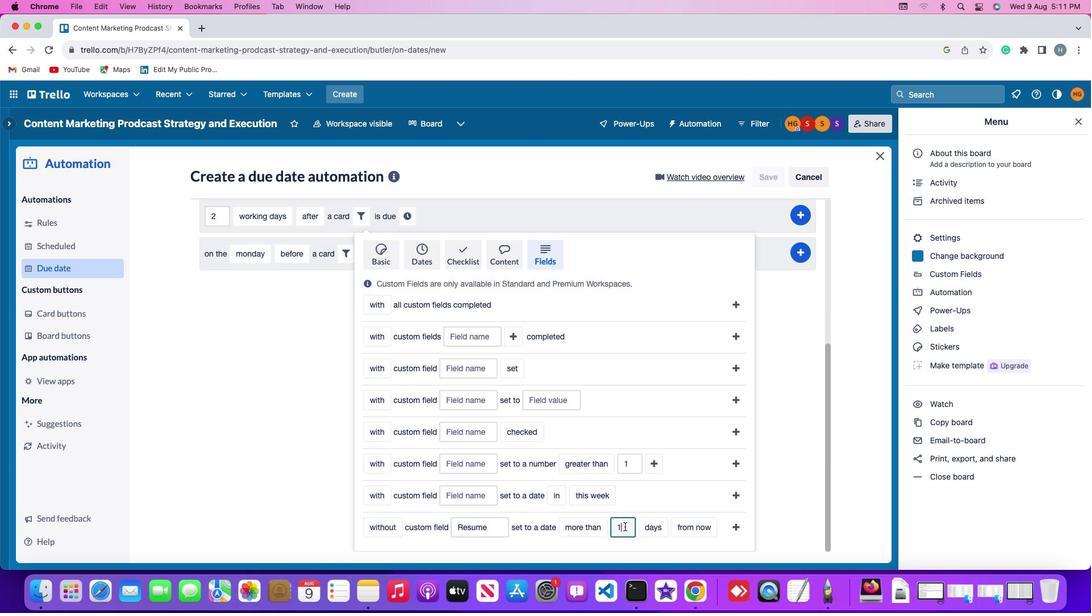 
Action: Key pressed Key.backspace'1'
Screenshot: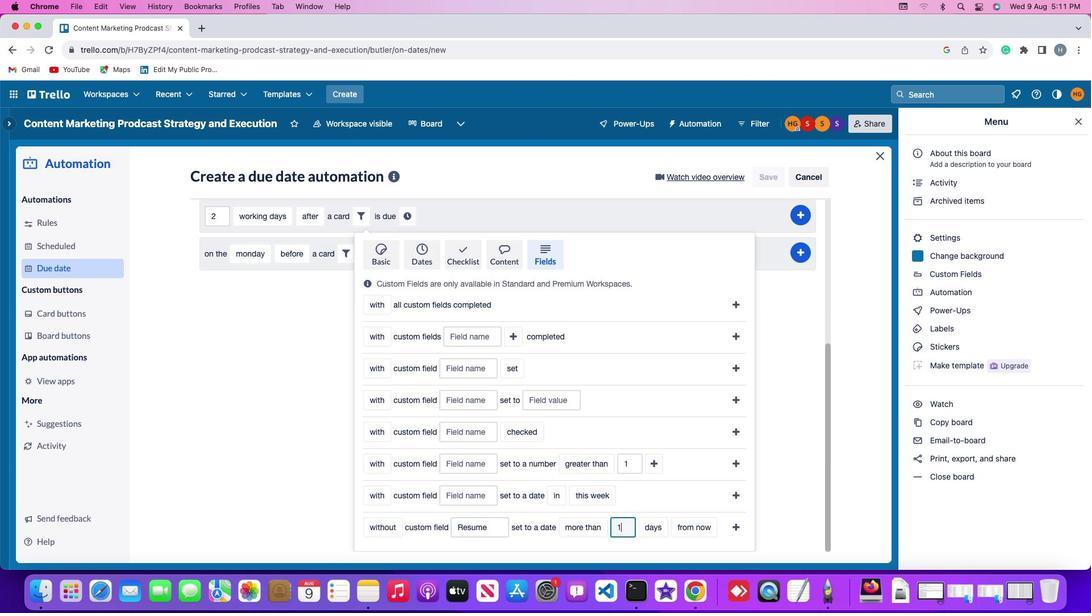 
Action: Mouse moved to (652, 533)
Screenshot: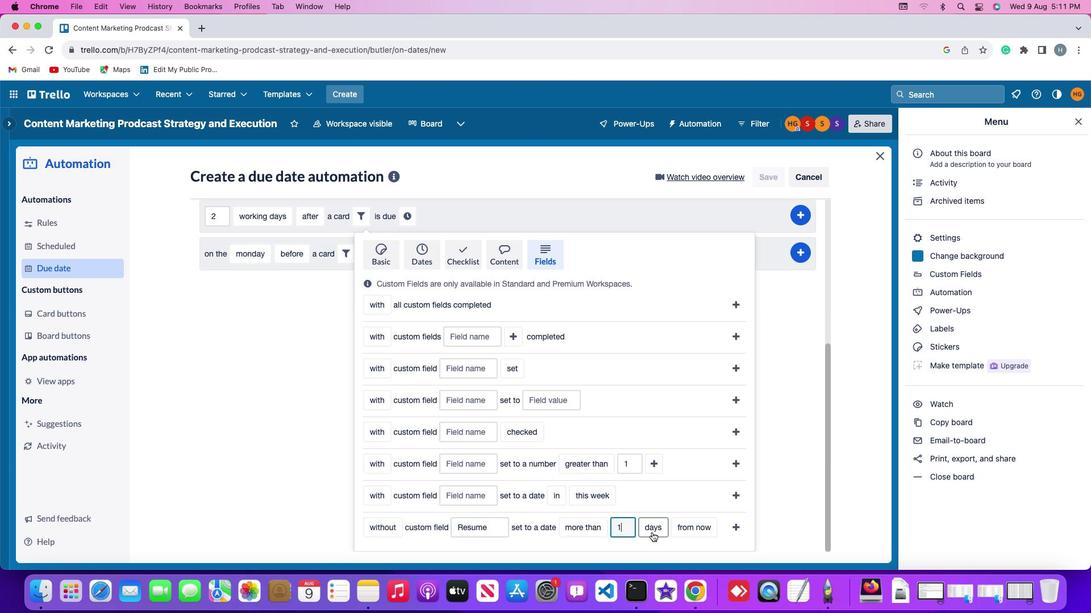 
Action: Mouse pressed left at (652, 533)
Screenshot: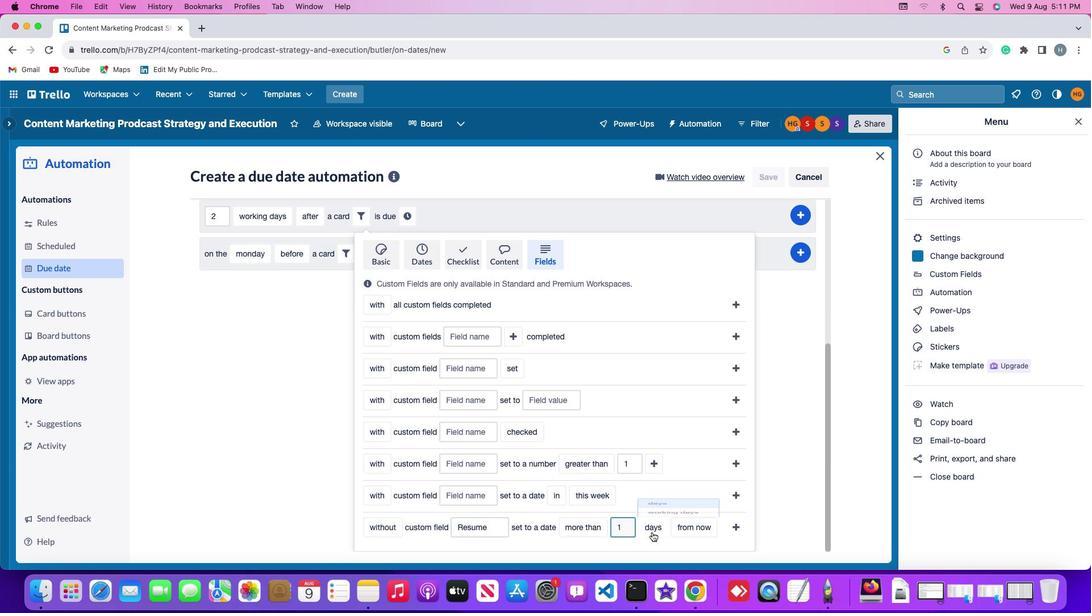 
Action: Mouse moved to (674, 481)
Screenshot: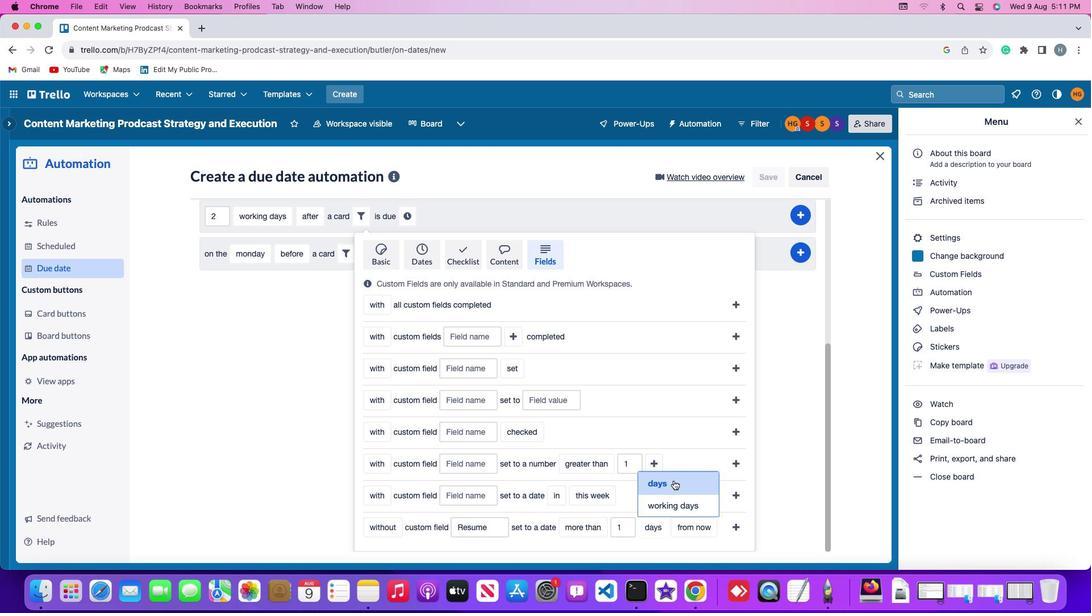 
Action: Mouse pressed left at (674, 481)
Screenshot: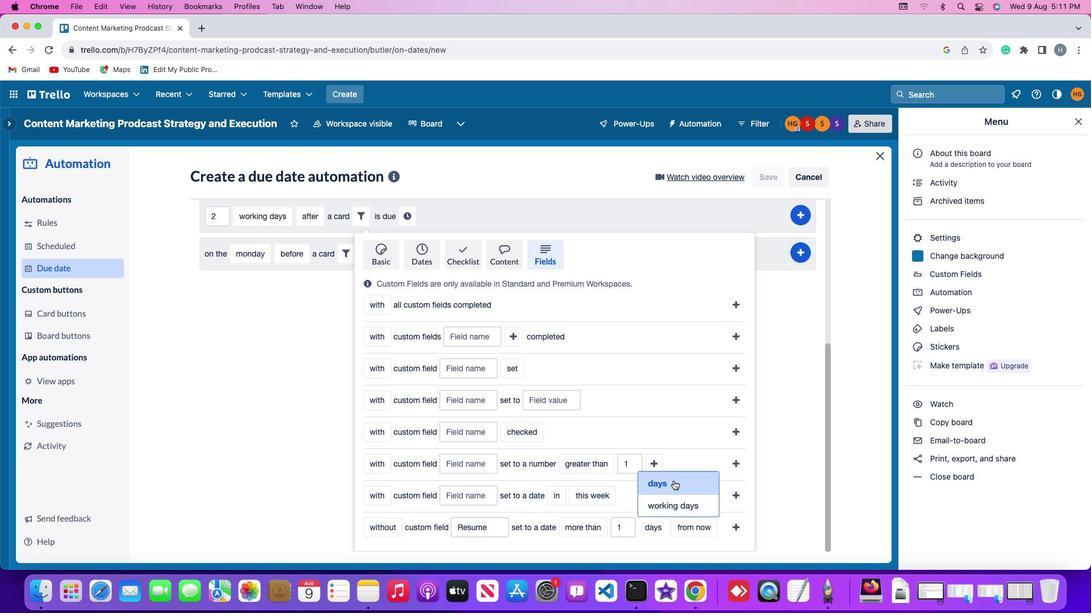
Action: Mouse moved to (691, 530)
Screenshot: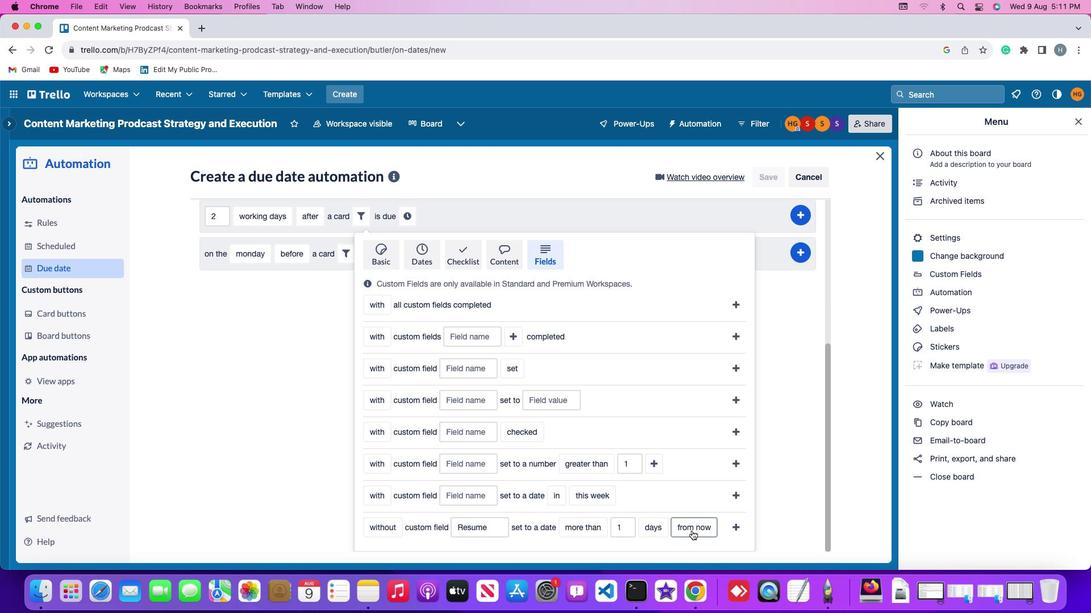 
Action: Mouse pressed left at (691, 530)
Screenshot: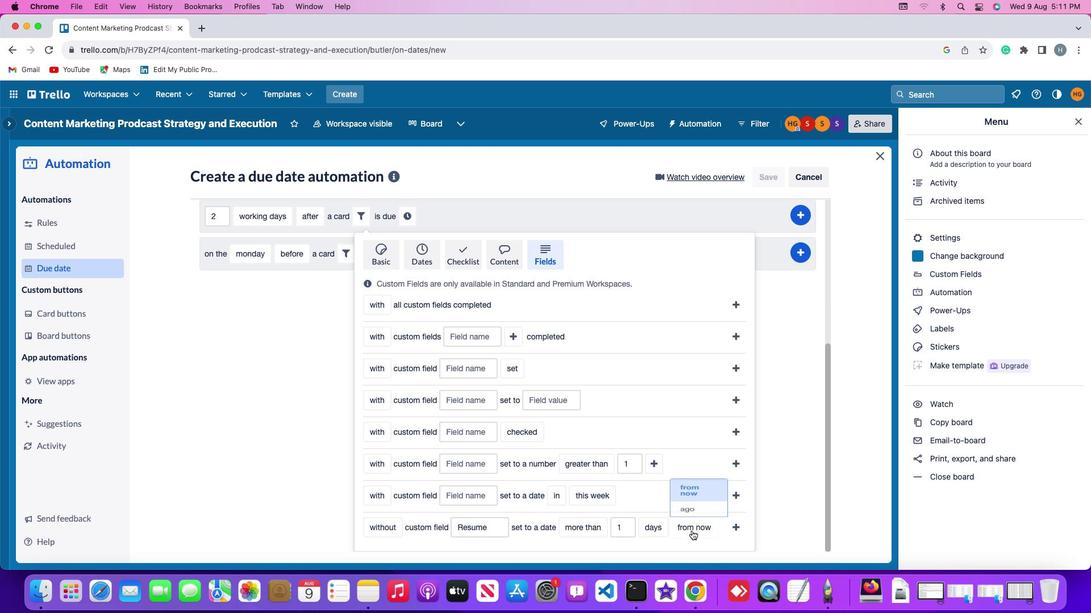 
Action: Mouse moved to (700, 483)
Screenshot: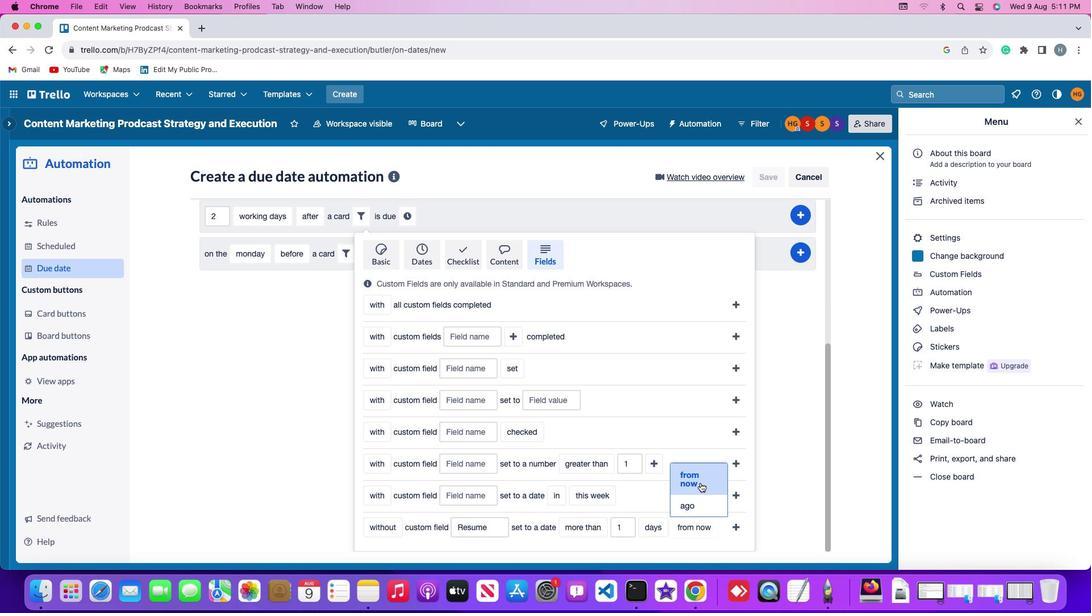
Action: Mouse pressed left at (700, 483)
Screenshot: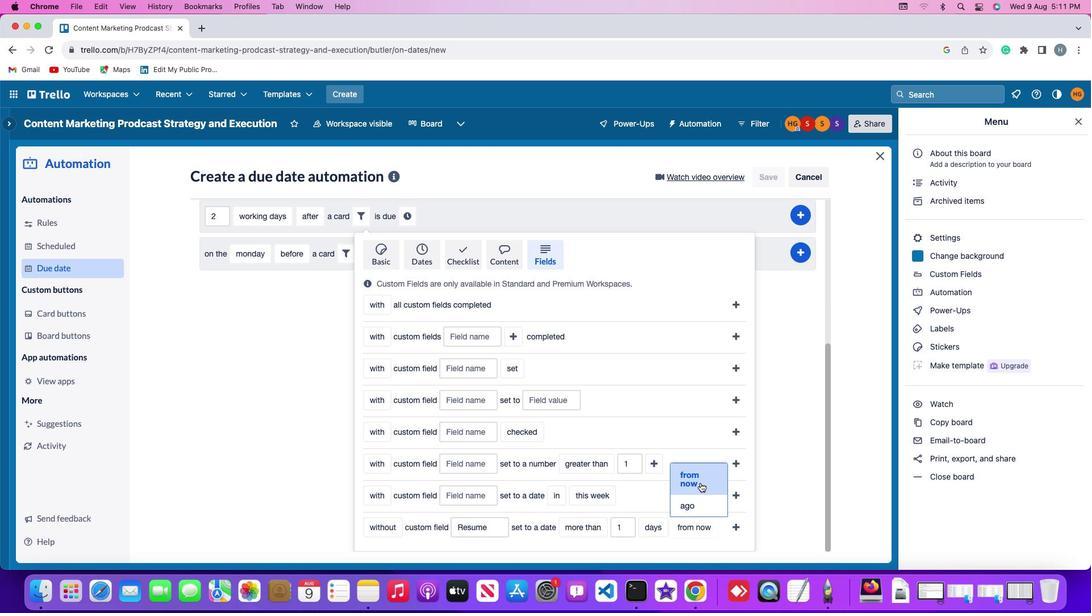 
Action: Mouse moved to (738, 525)
Screenshot: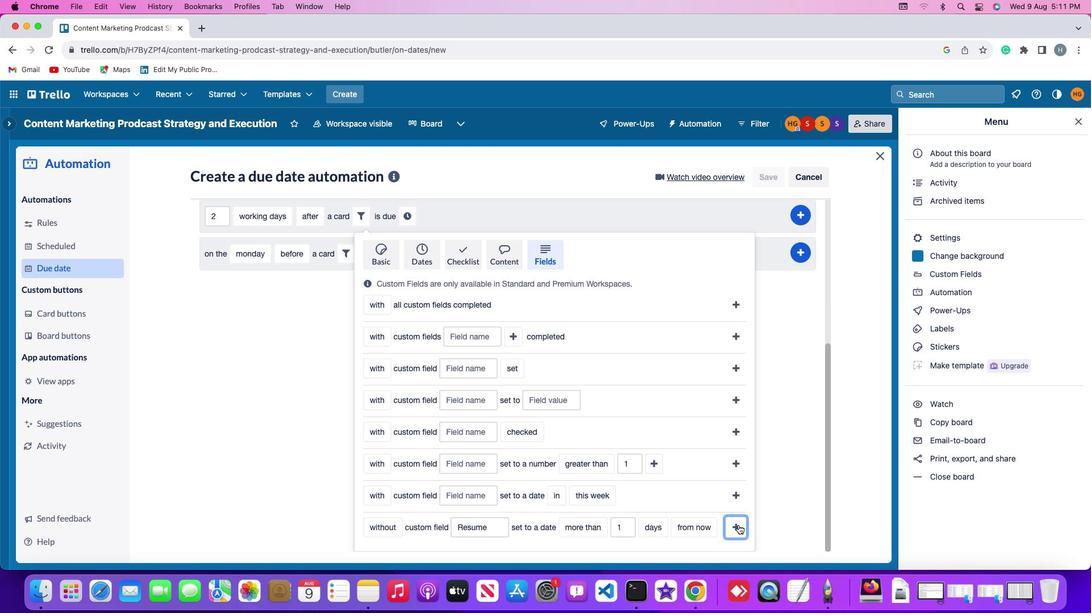 
Action: Mouse pressed left at (738, 525)
Screenshot: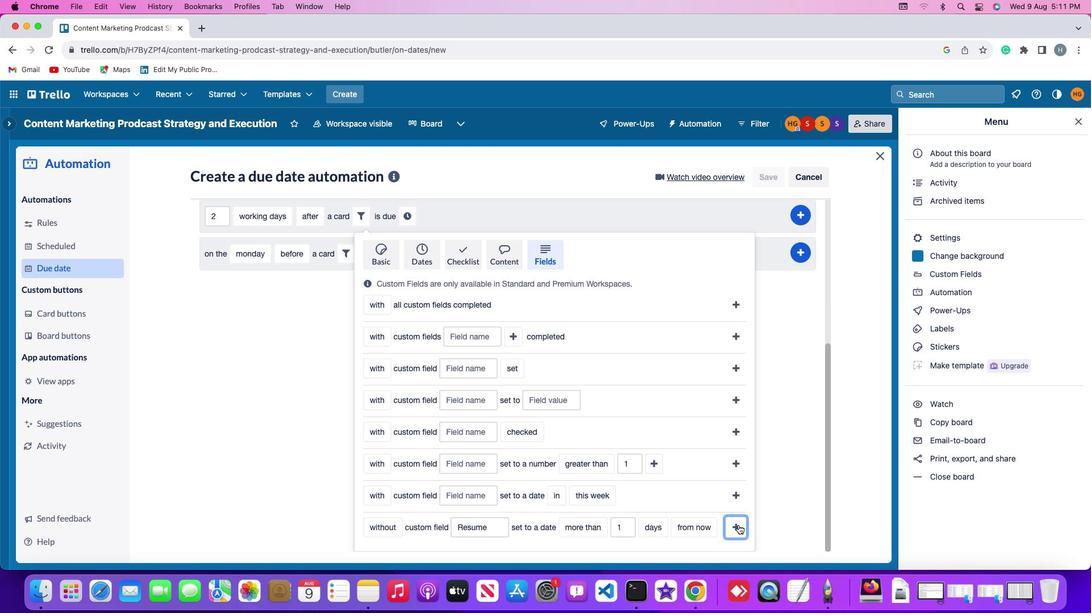 
Action: Mouse moved to (696, 454)
Screenshot: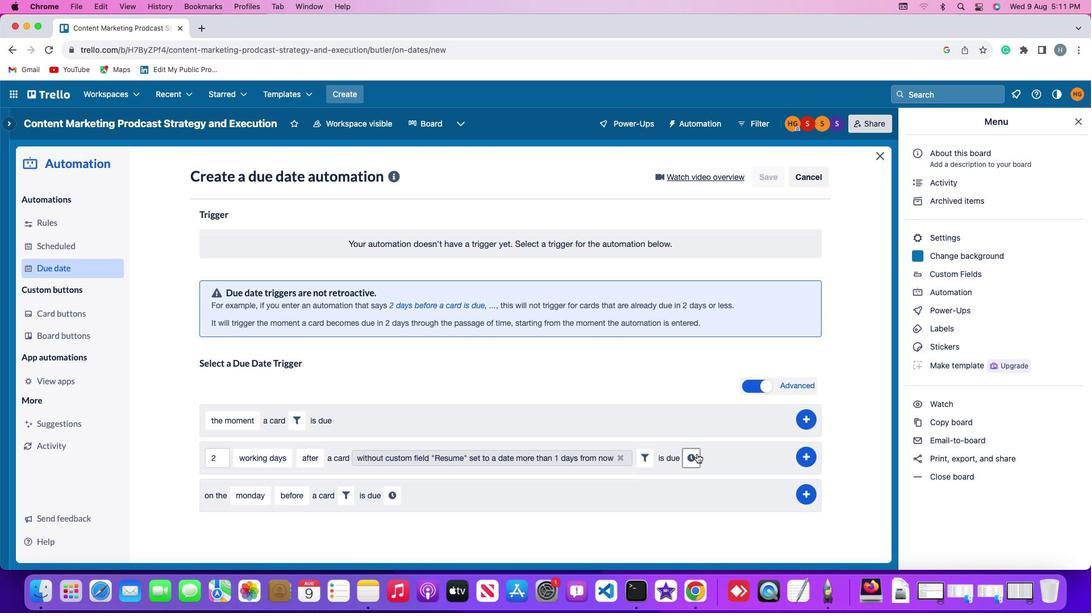 
Action: Mouse pressed left at (696, 454)
Screenshot: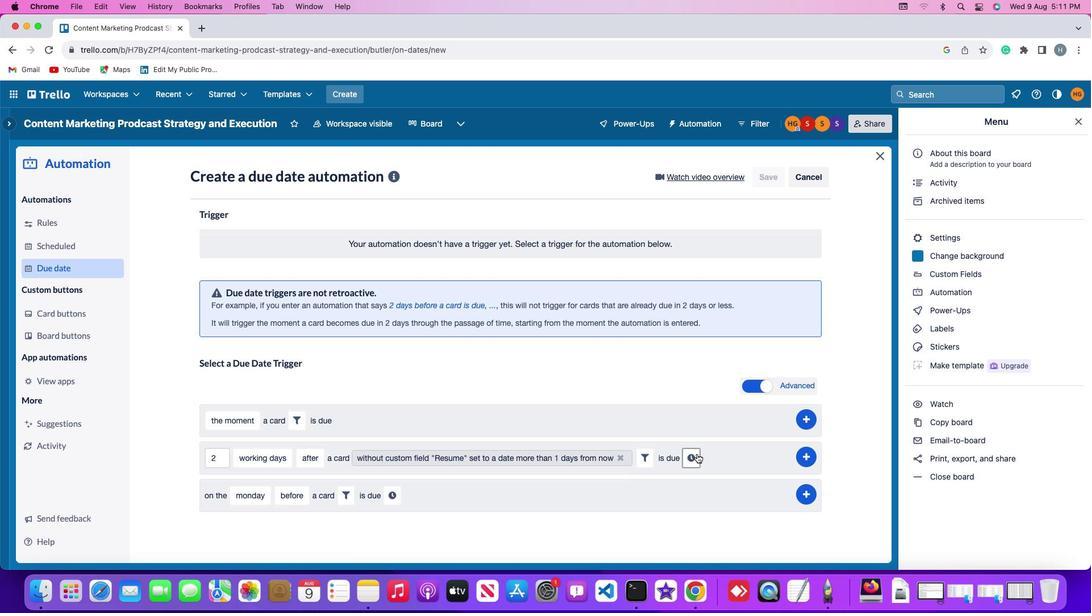 
Action: Mouse moved to (242, 484)
Screenshot: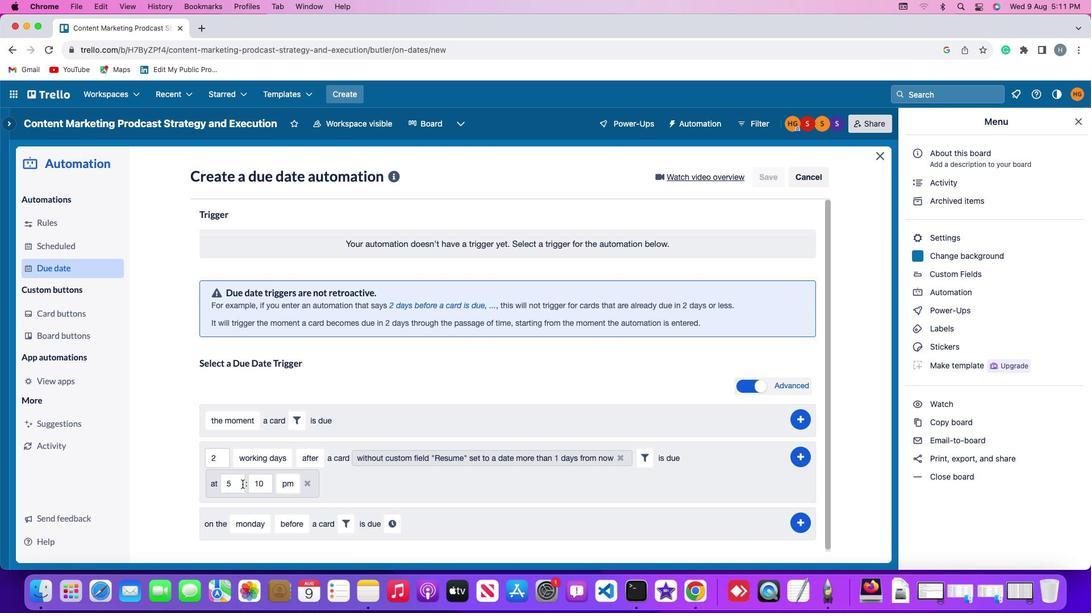 
Action: Mouse pressed left at (242, 484)
Screenshot: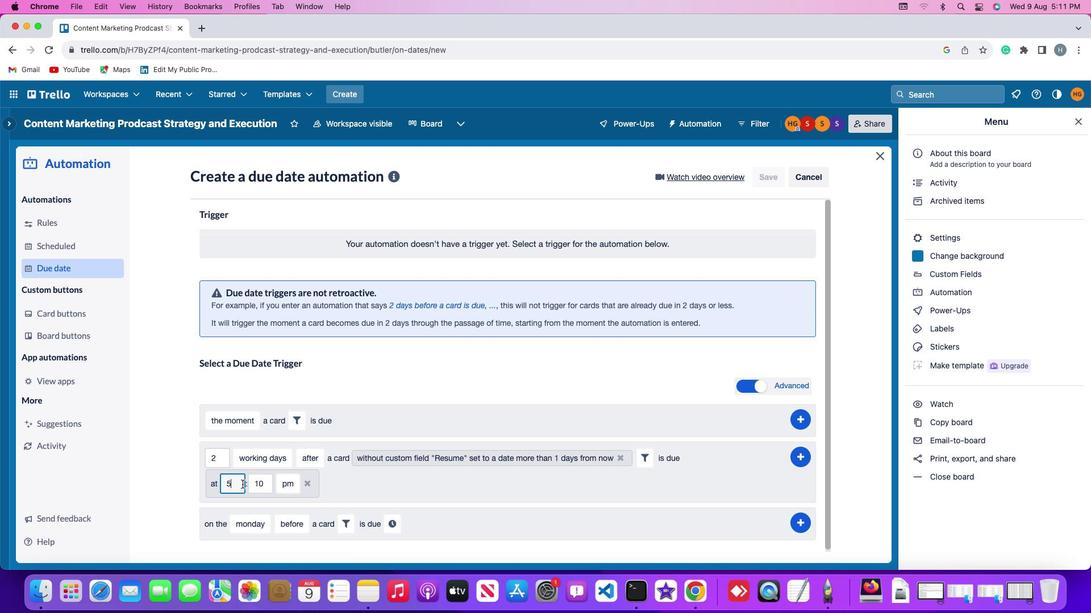 
Action: Key pressed Key.backspace'1''1'
Screenshot: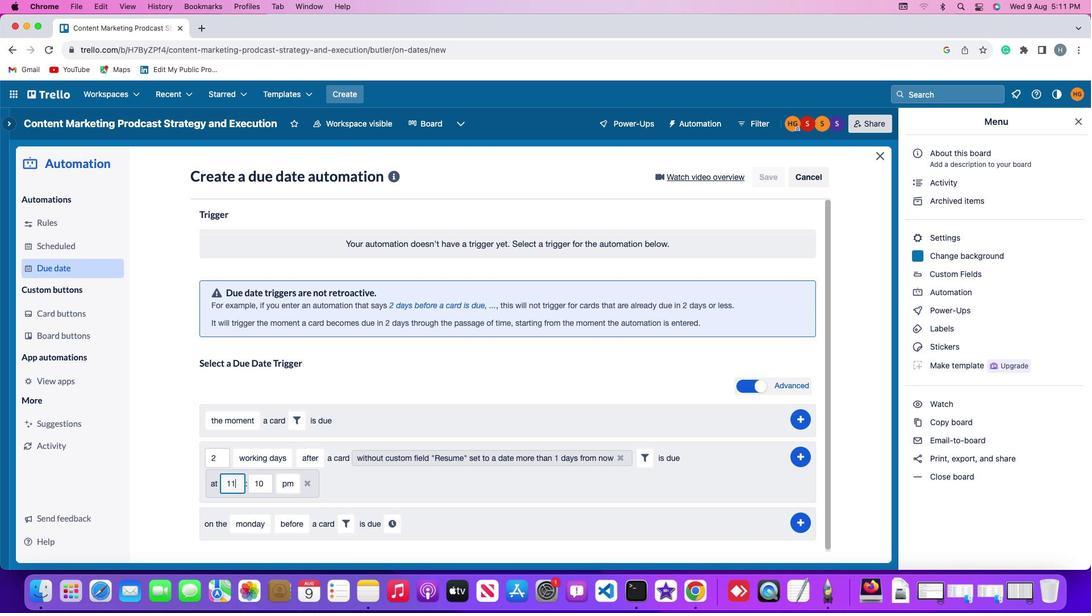 
Action: Mouse moved to (264, 483)
Screenshot: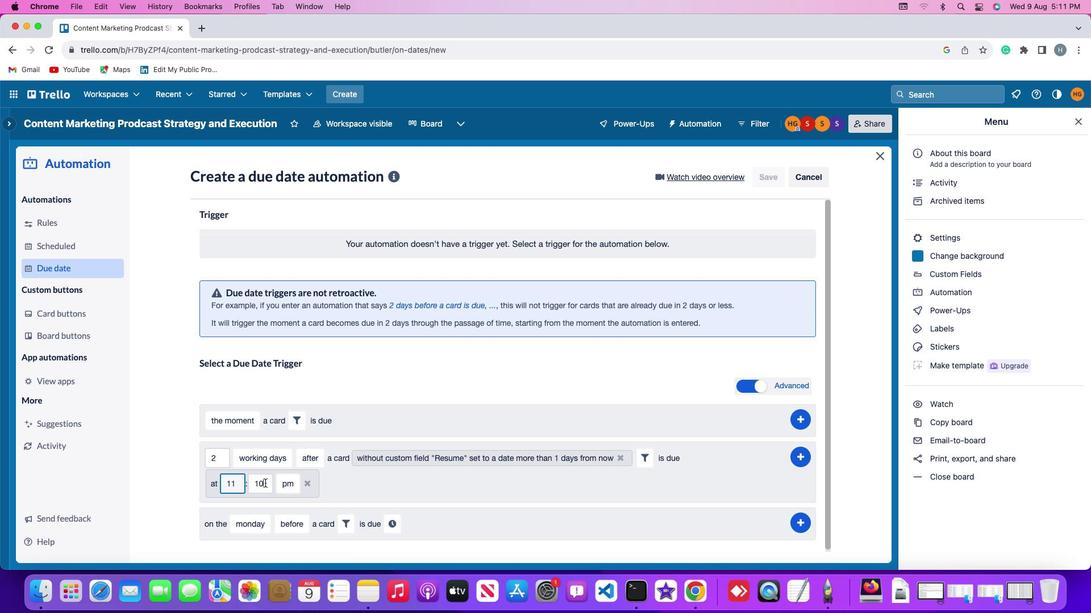 
Action: Mouse pressed left at (264, 483)
Screenshot: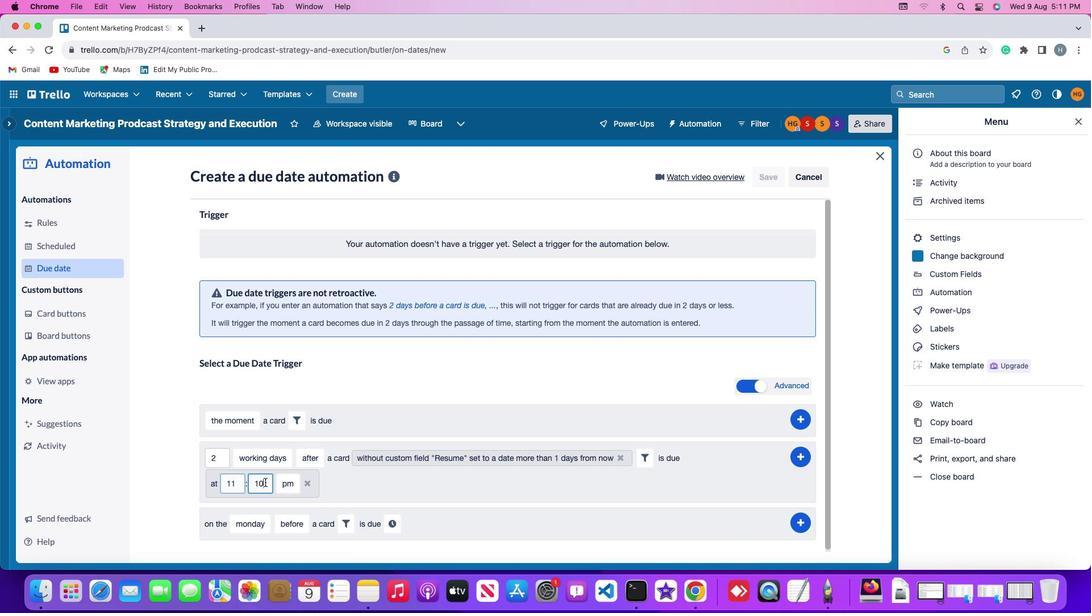 
Action: Mouse moved to (265, 483)
Screenshot: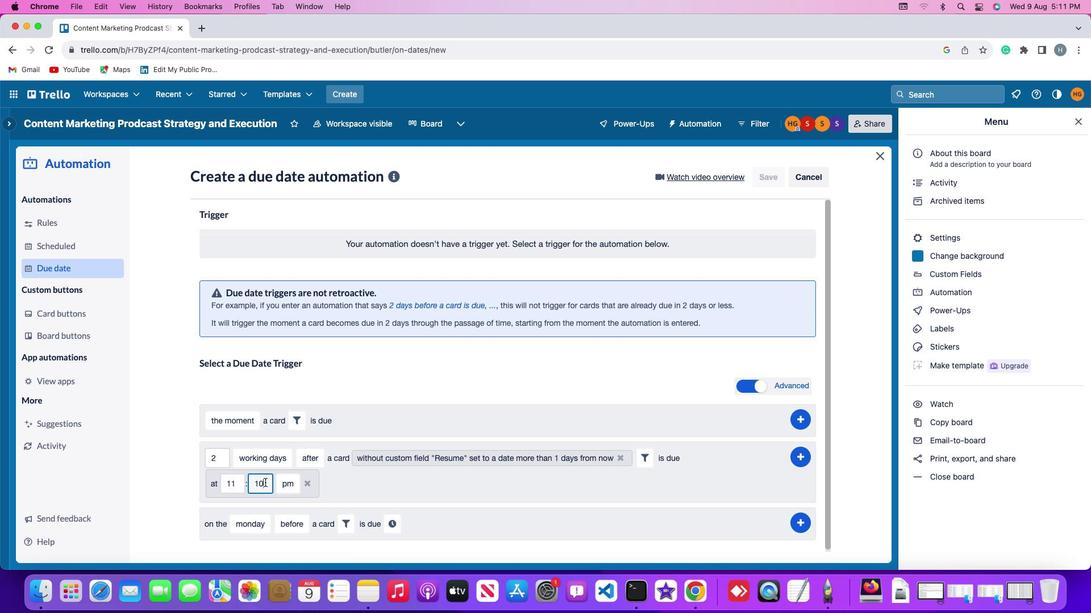 
Action: Key pressed Key.backspaceKey.backspace
Screenshot: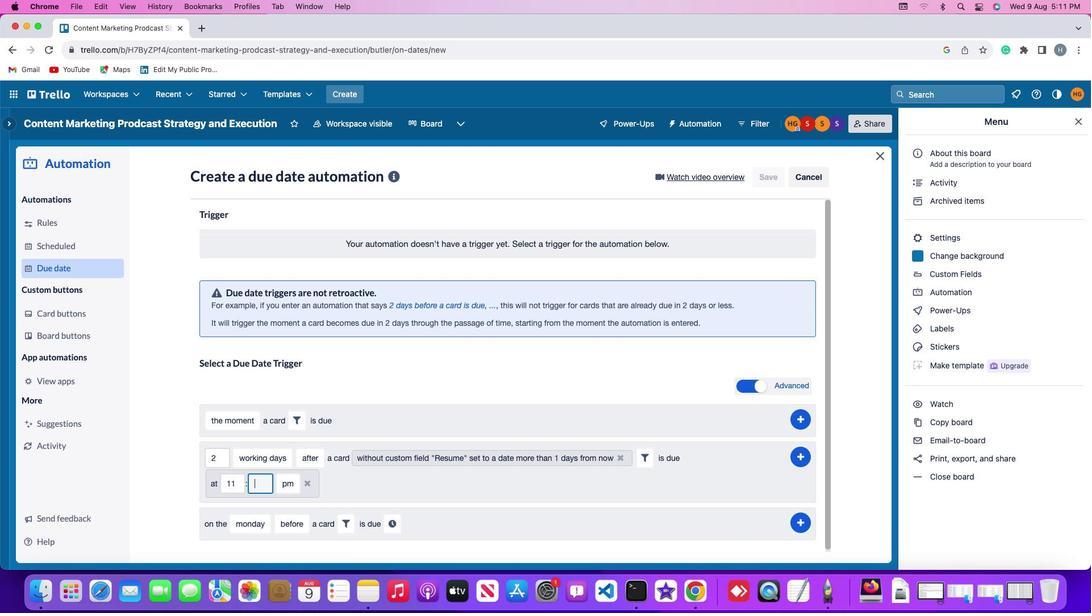 
Action: Mouse moved to (265, 483)
Screenshot: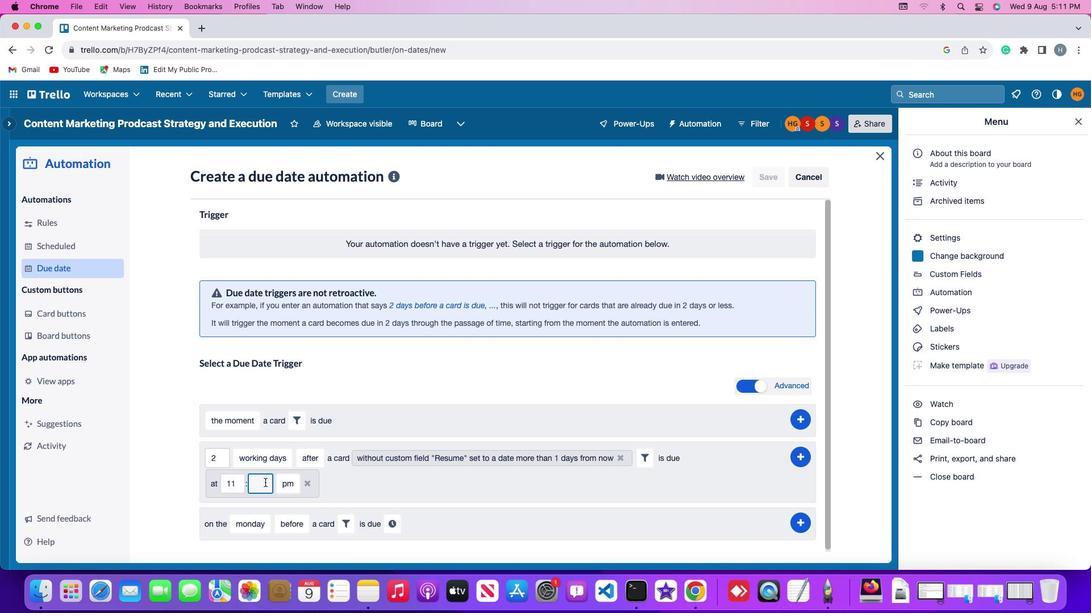 
Action: Key pressed '0'
Screenshot: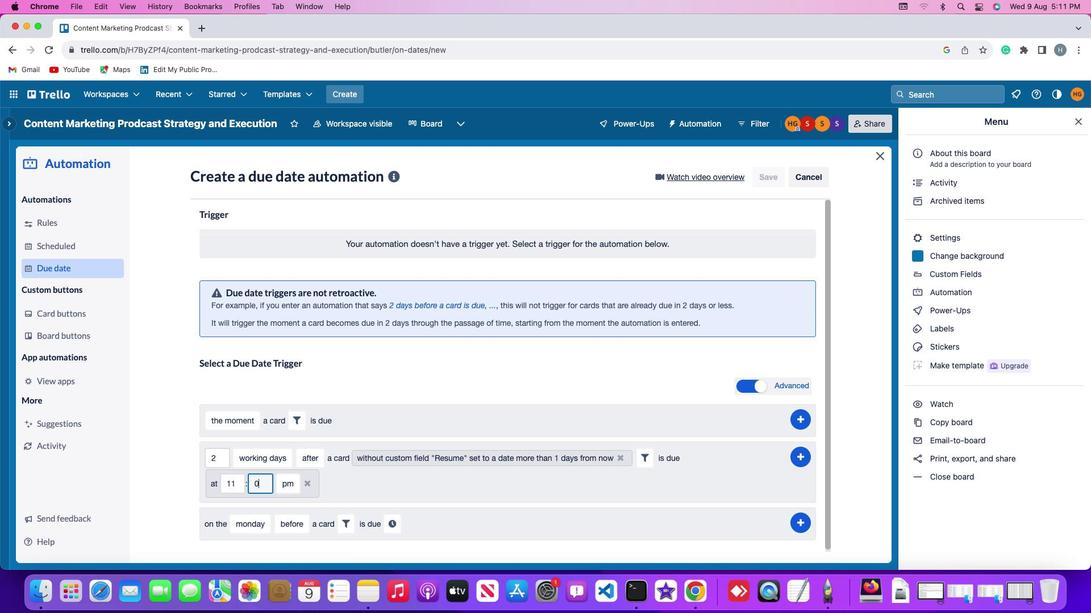 
Action: Mouse moved to (265, 482)
Screenshot: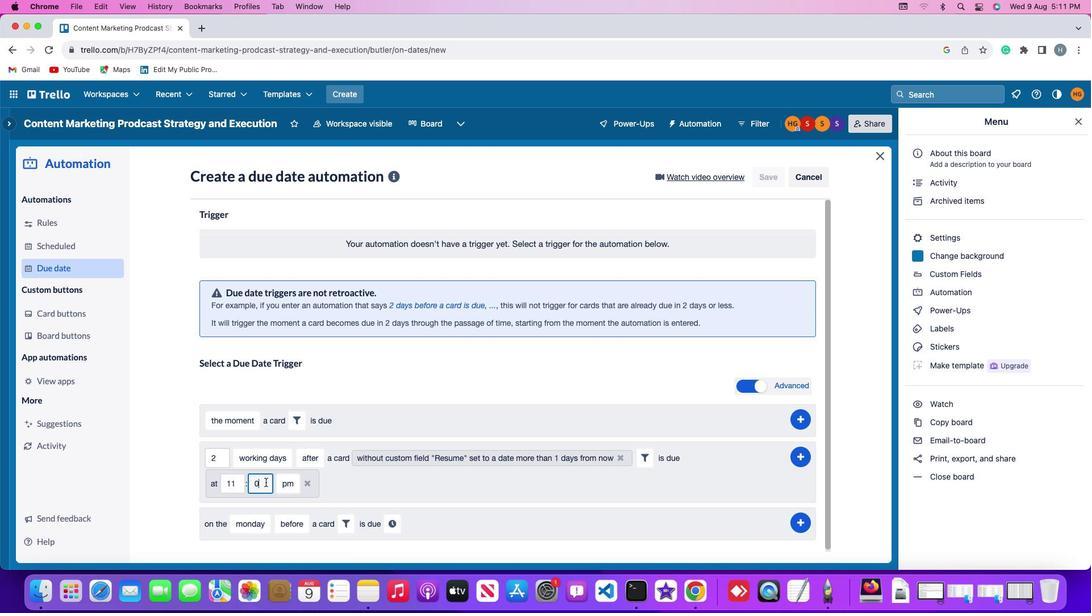 
Action: Key pressed '0'
Screenshot: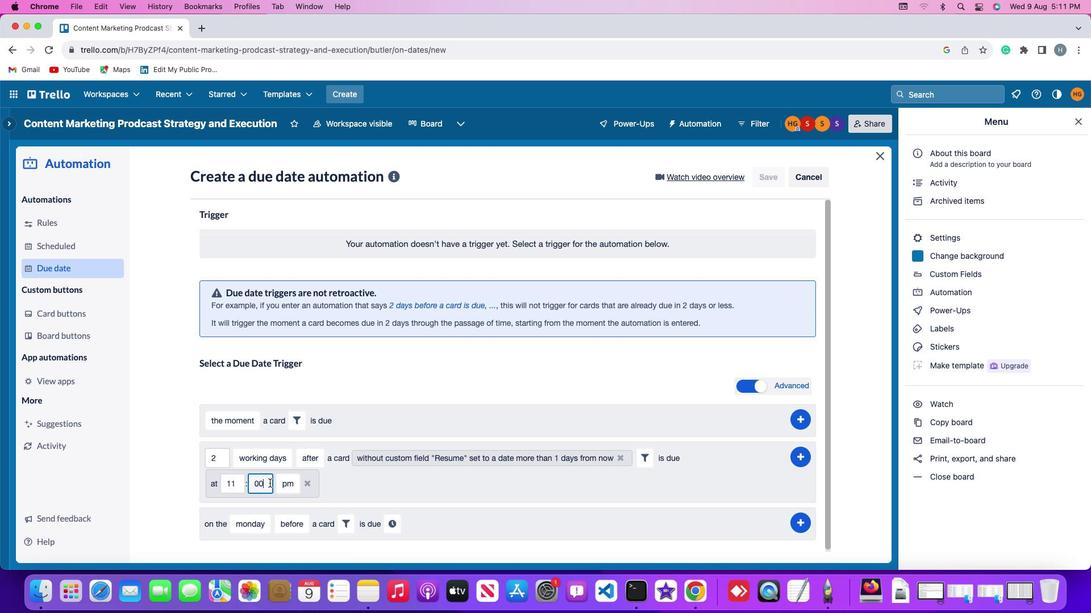 
Action: Mouse moved to (286, 484)
Screenshot: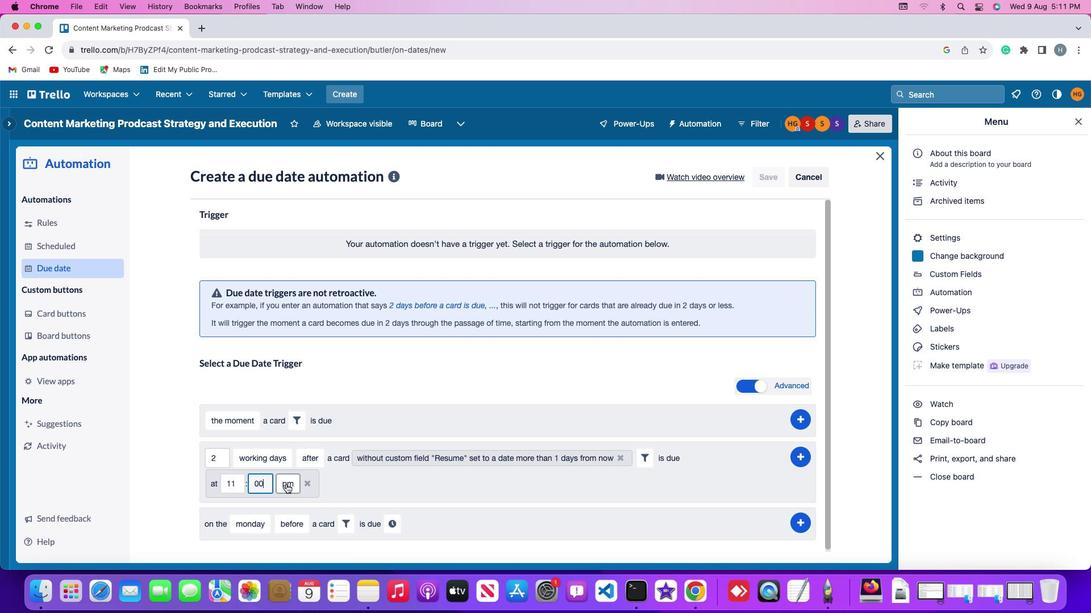 
Action: Mouse pressed left at (286, 484)
Screenshot: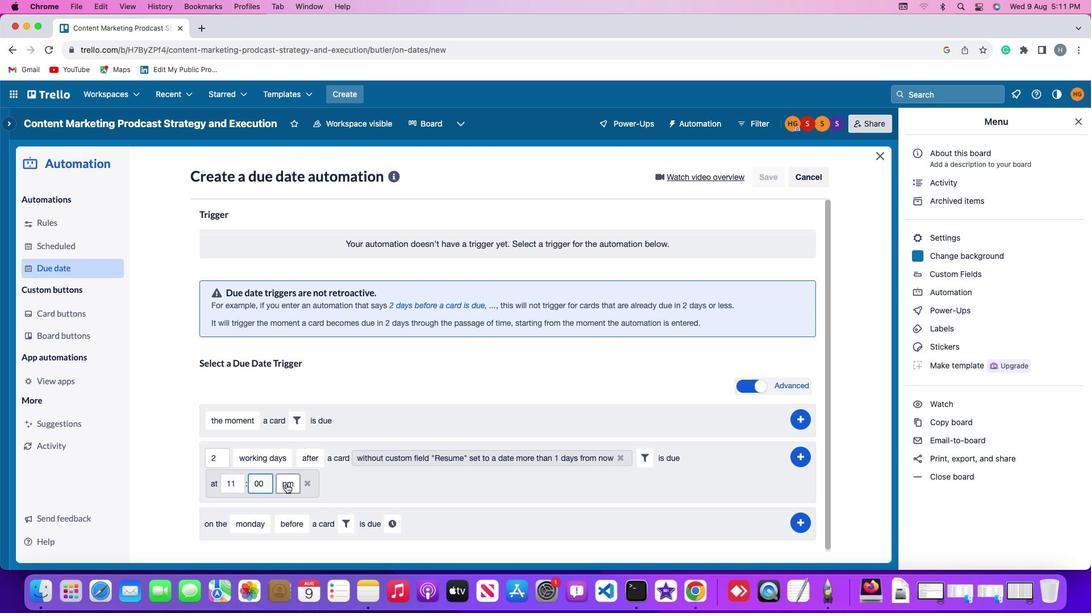 
Action: Mouse moved to (291, 508)
Screenshot: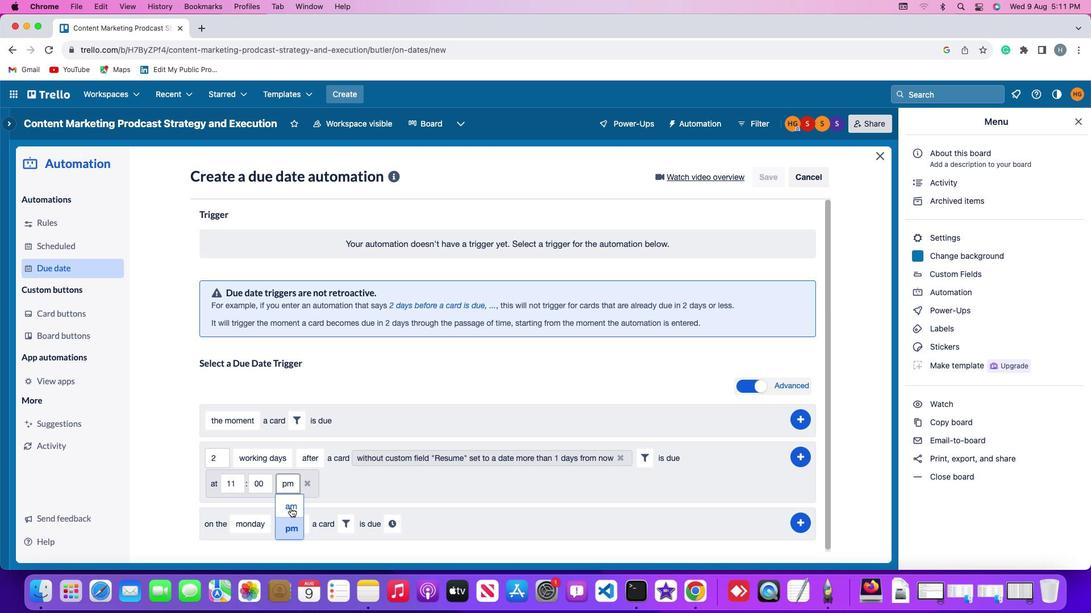 
Action: Mouse pressed left at (291, 508)
Screenshot: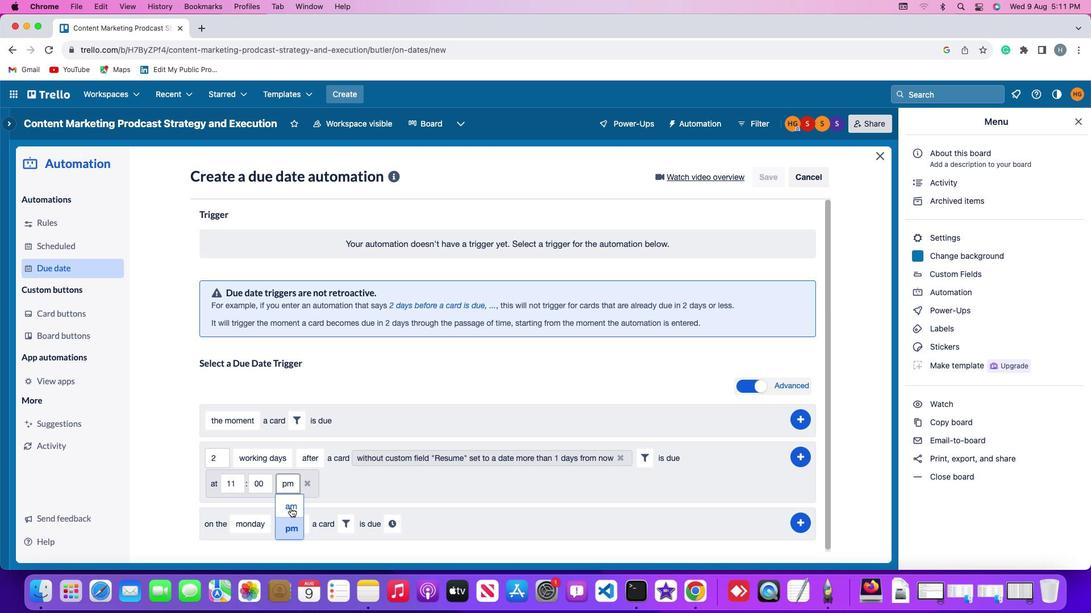 
Action: Mouse moved to (803, 456)
Screenshot: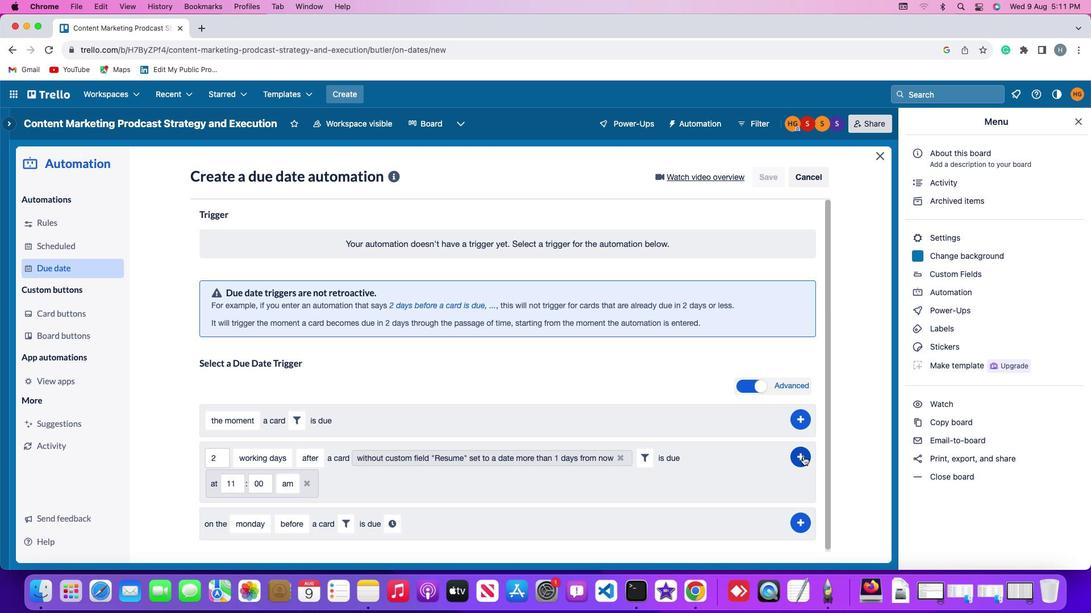 
Action: Mouse pressed left at (803, 456)
Screenshot: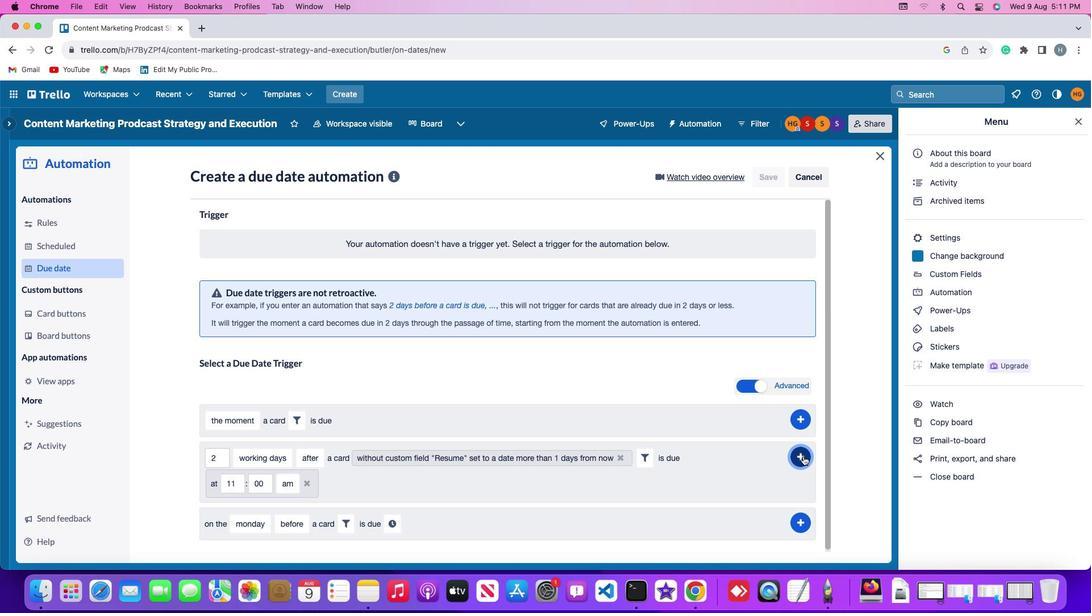 
Action: Mouse moved to (853, 360)
Screenshot: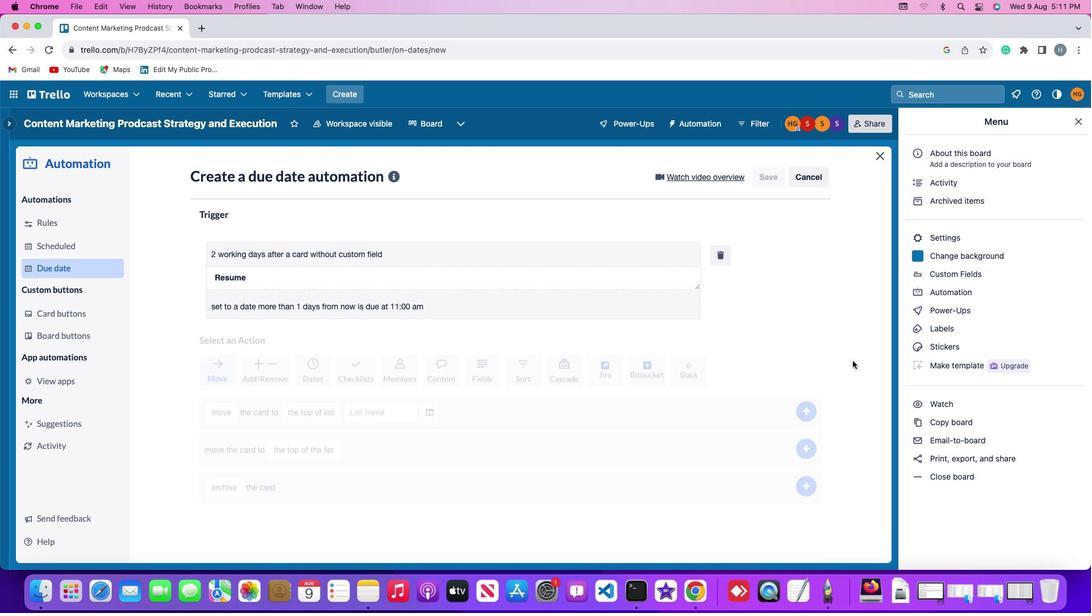 
